 Task: Find connections with filter location Zottegem with filter topic #Startupswith filter profile language German with filter current company Slice with filter school Panipat Institute of Engineering and Technology with filter industry Retail Furniture and Home Furnishings with filter service category Print Design with filter keywords title Valet
Action: Mouse moved to (535, 104)
Screenshot: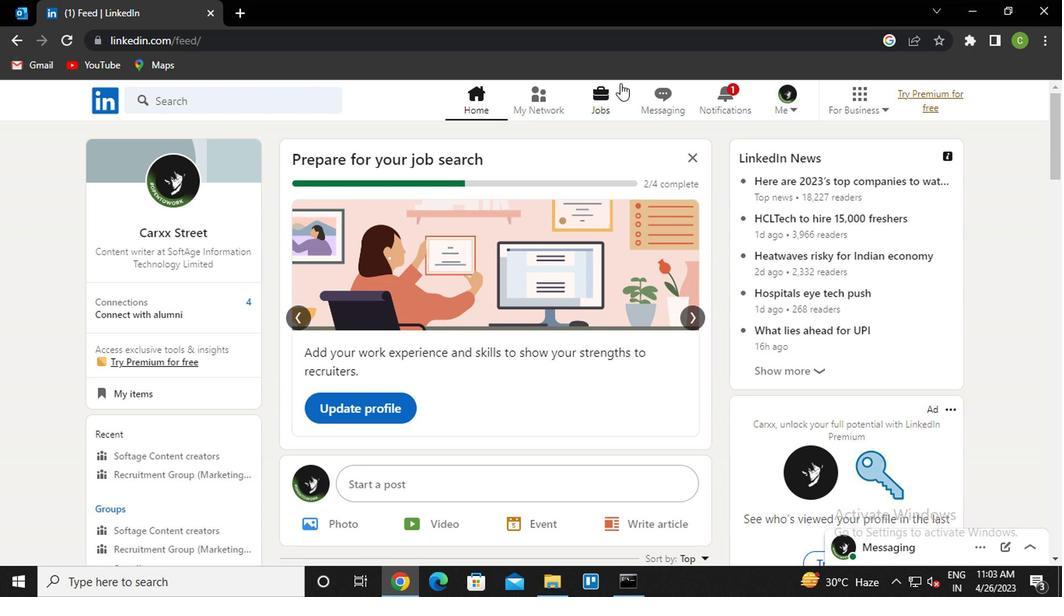 
Action: Mouse pressed left at (535, 104)
Screenshot: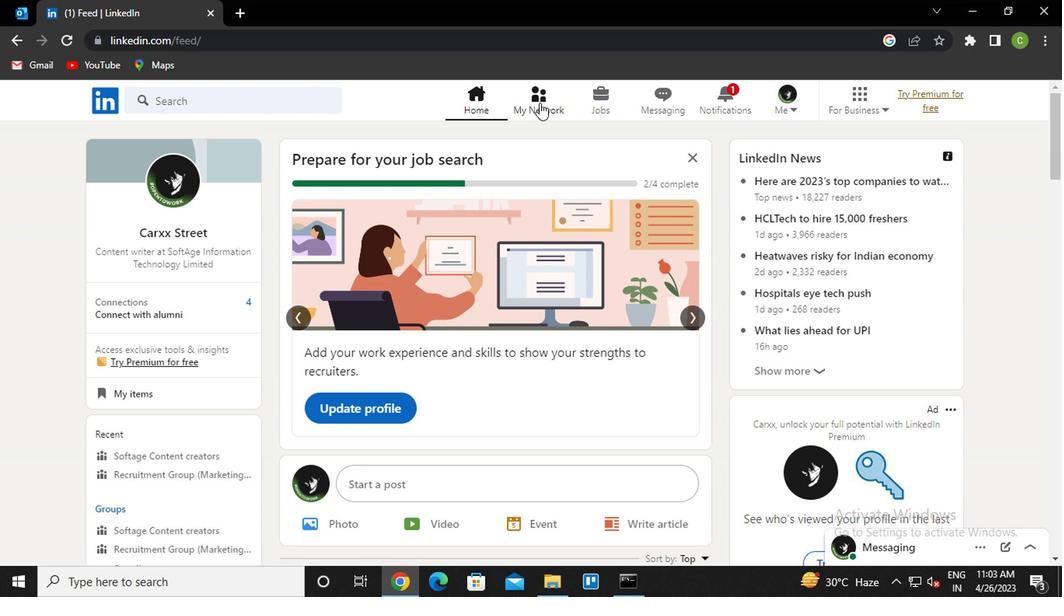 
Action: Mouse moved to (235, 179)
Screenshot: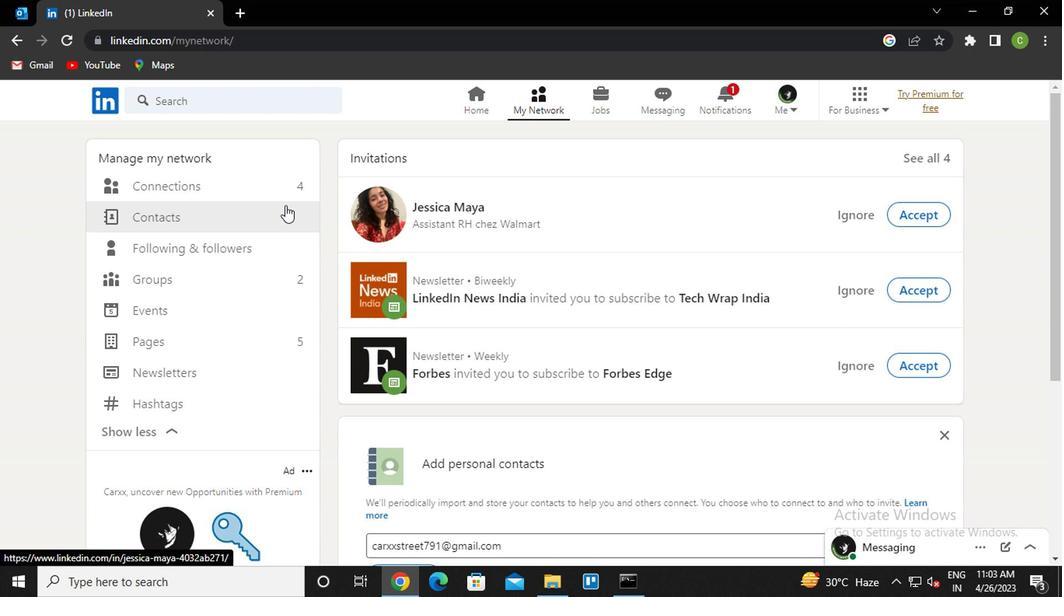 
Action: Mouse pressed left at (235, 179)
Screenshot: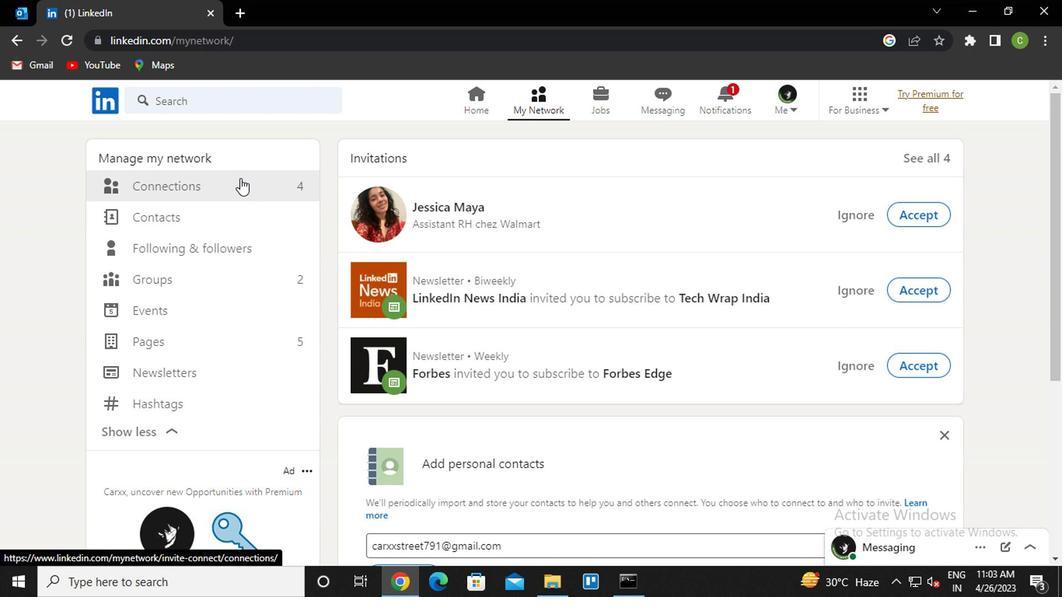 
Action: Mouse moved to (603, 192)
Screenshot: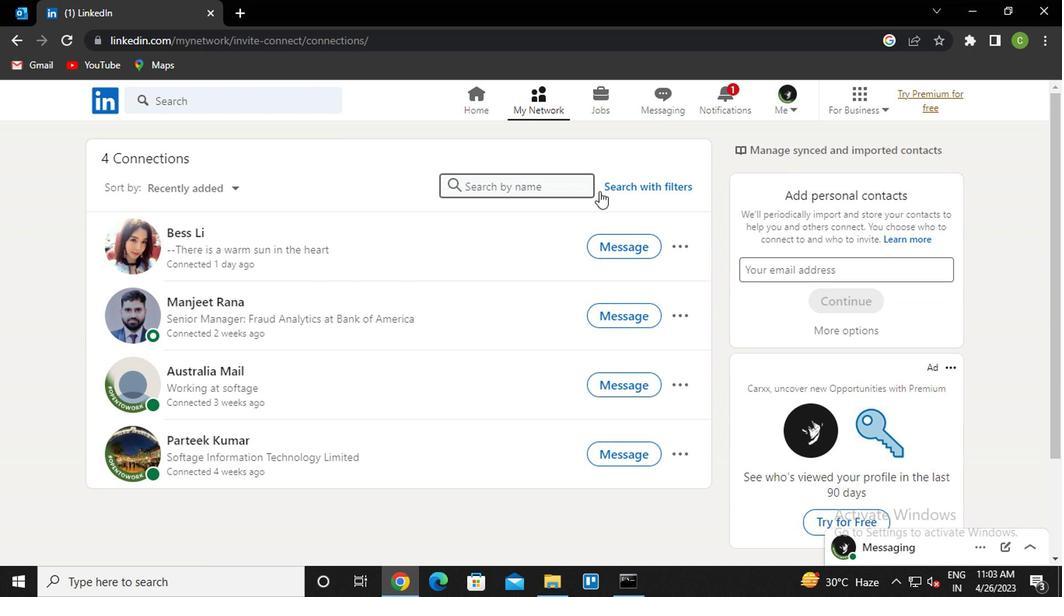 
Action: Mouse pressed left at (603, 192)
Screenshot: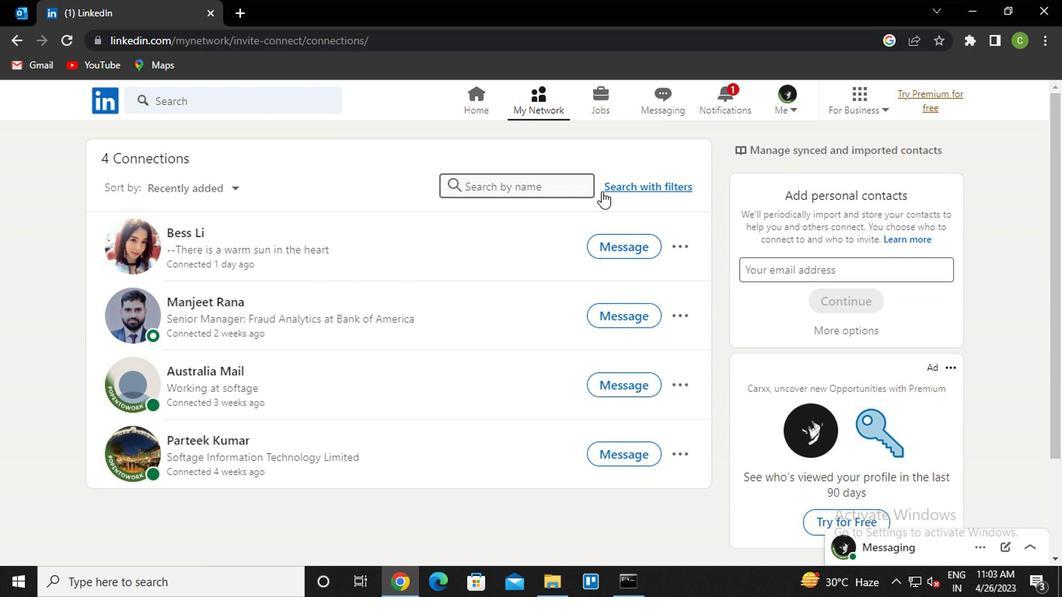 
Action: Mouse moved to (531, 144)
Screenshot: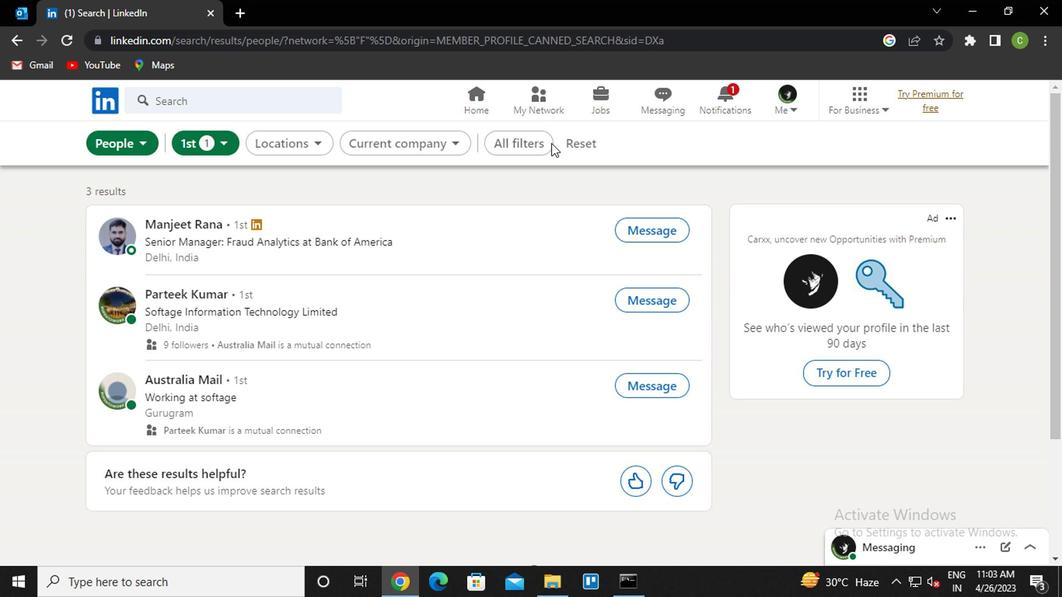 
Action: Mouse pressed left at (531, 144)
Screenshot: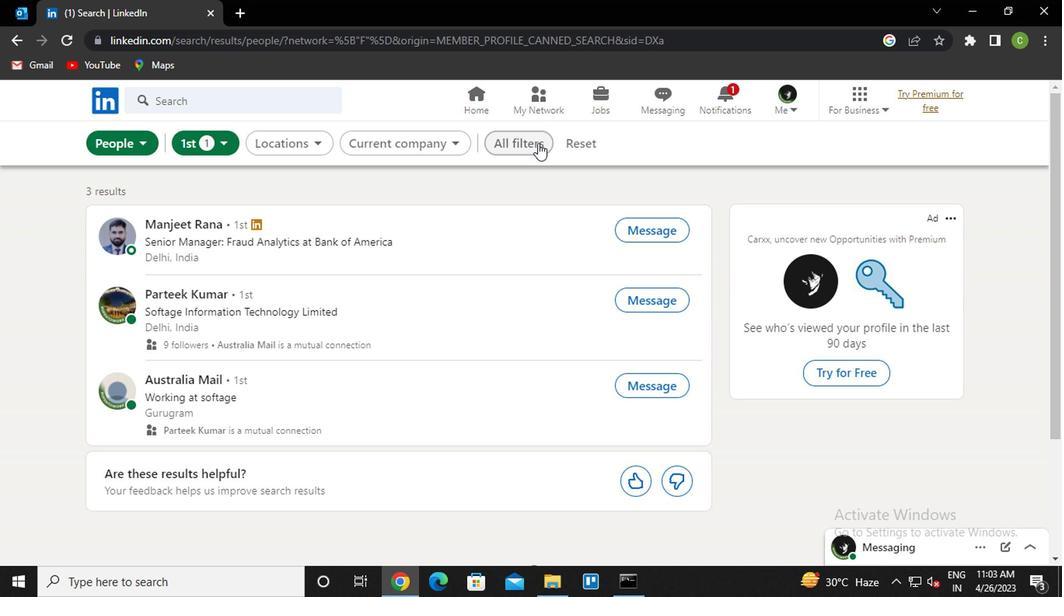 
Action: Mouse moved to (833, 343)
Screenshot: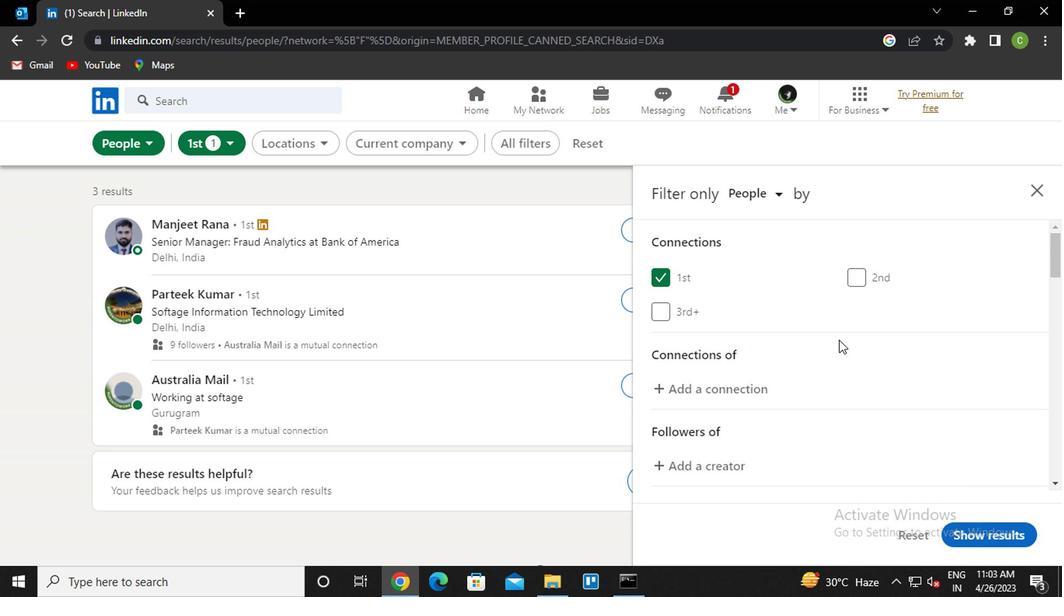 
Action: Mouse scrolled (833, 342) with delta (0, 0)
Screenshot: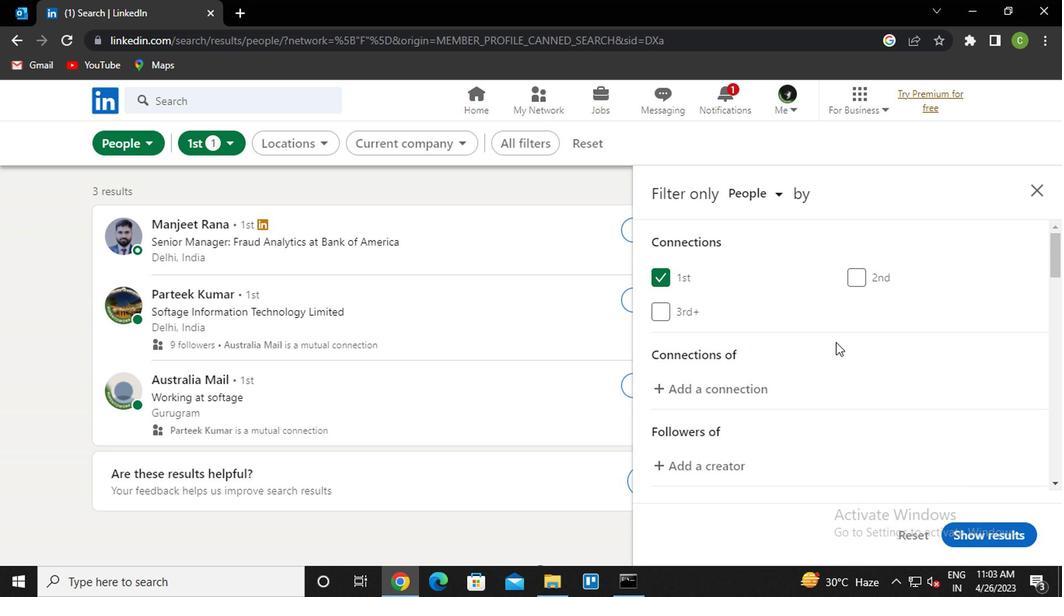 
Action: Mouse scrolled (833, 342) with delta (0, 0)
Screenshot: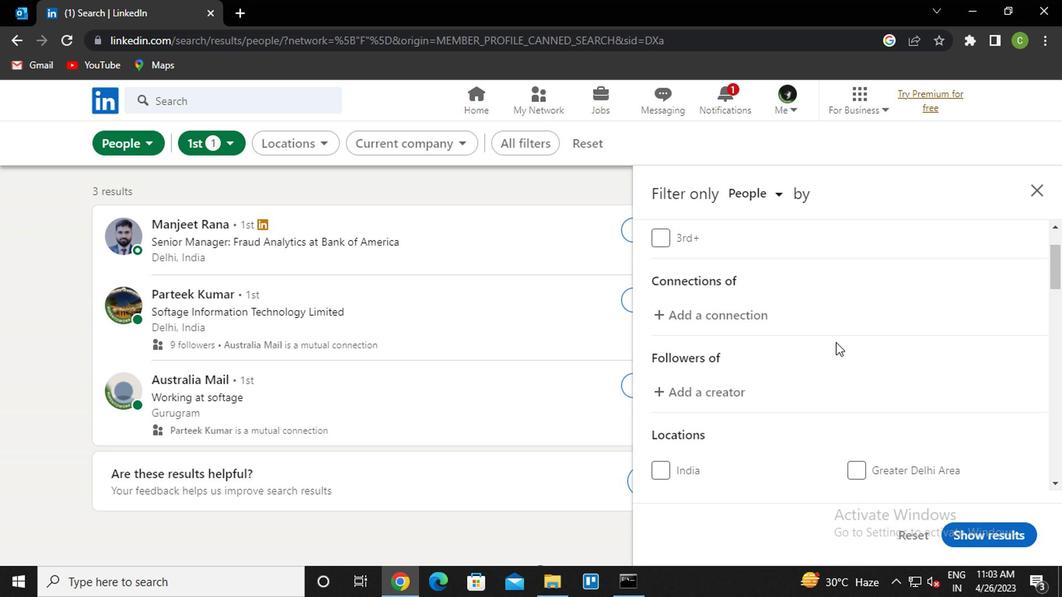 
Action: Mouse scrolled (833, 342) with delta (0, 0)
Screenshot: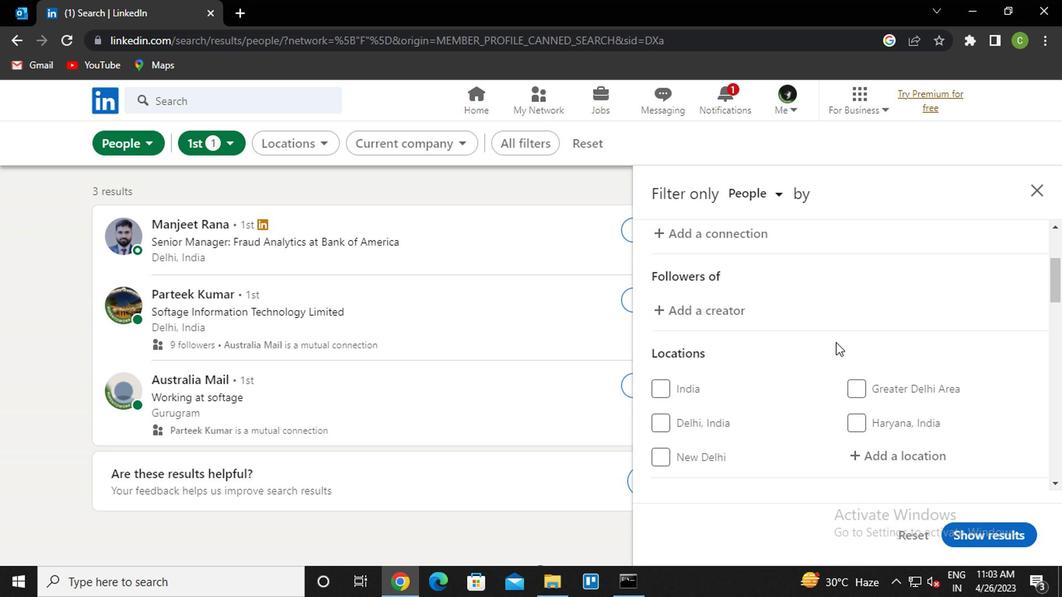 
Action: Mouse moved to (880, 379)
Screenshot: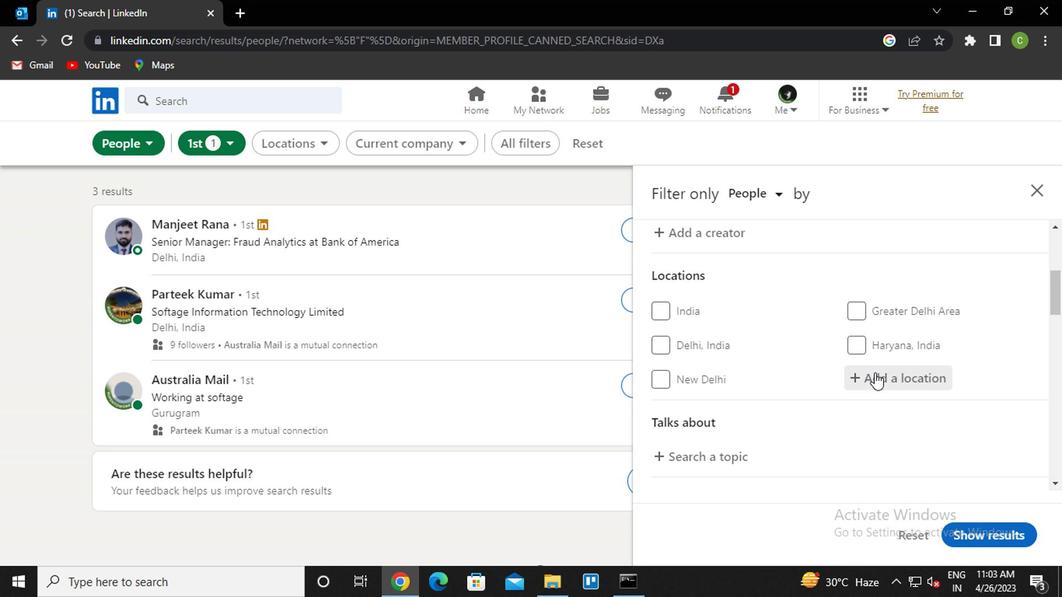 
Action: Mouse pressed left at (880, 379)
Screenshot: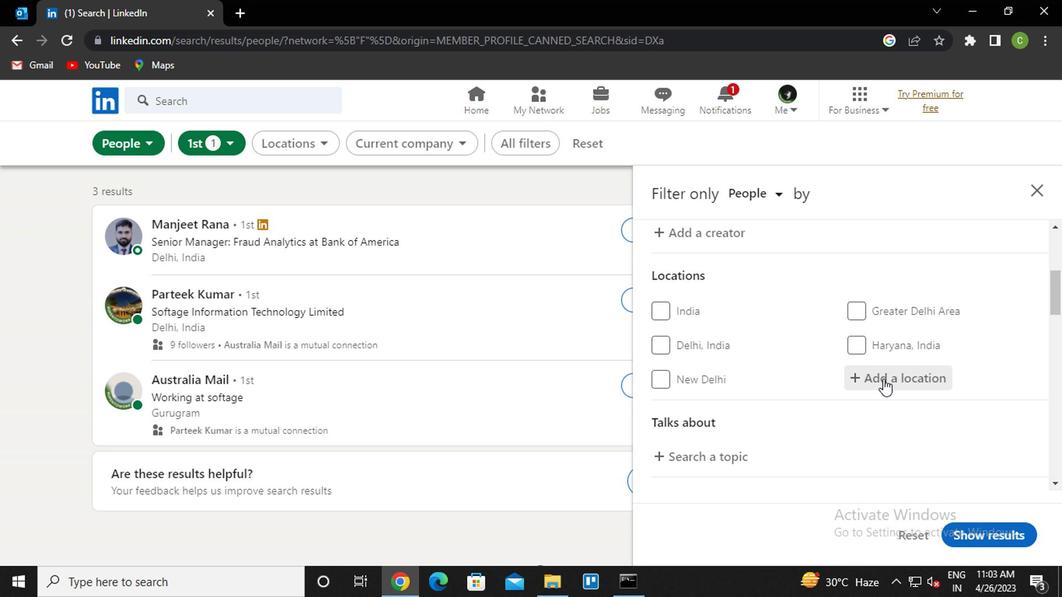 
Action: Key pressed z<Key.caps_lock>ottegem<Key.down><Key.enter>
Screenshot: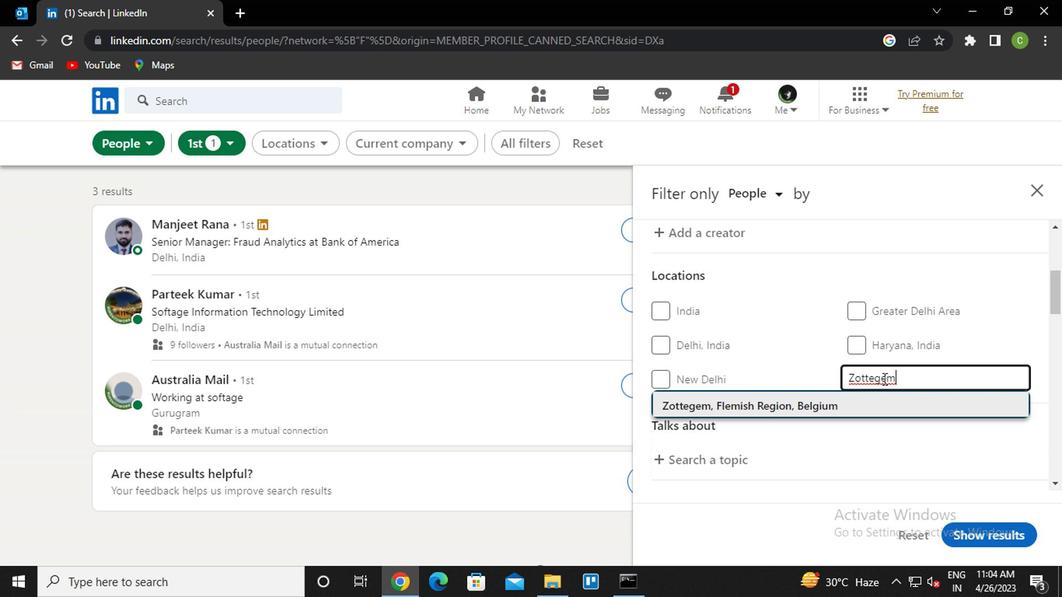 
Action: Mouse moved to (875, 371)
Screenshot: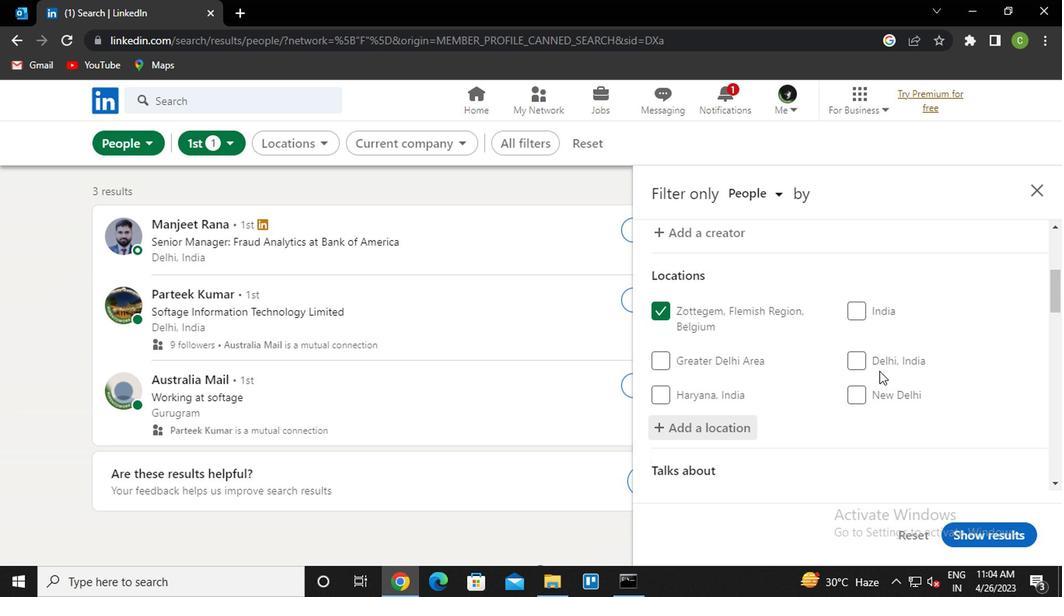 
Action: Mouse scrolled (875, 370) with delta (0, 0)
Screenshot: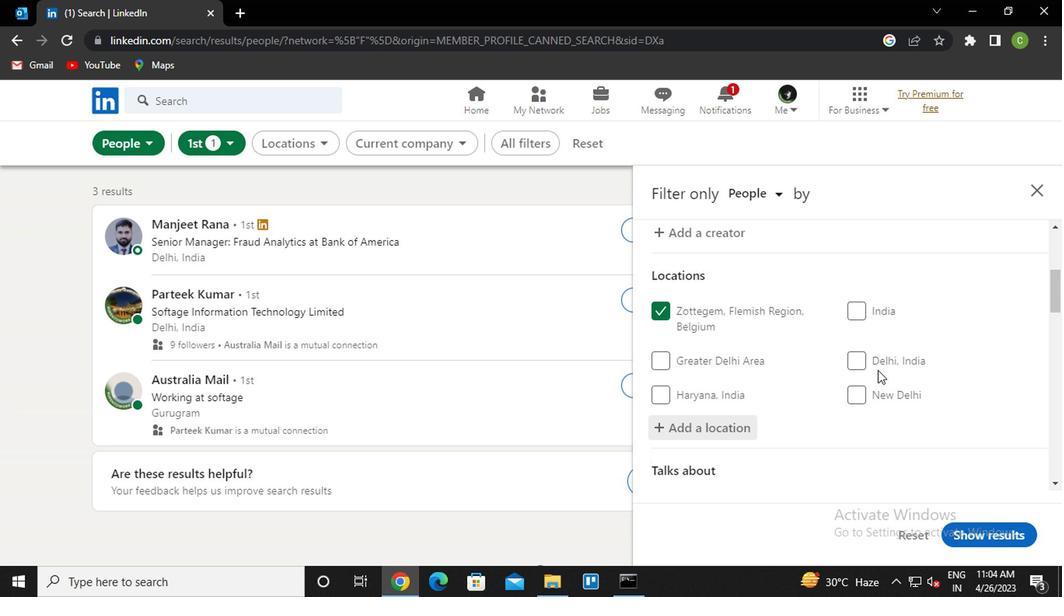 
Action: Mouse moved to (873, 371)
Screenshot: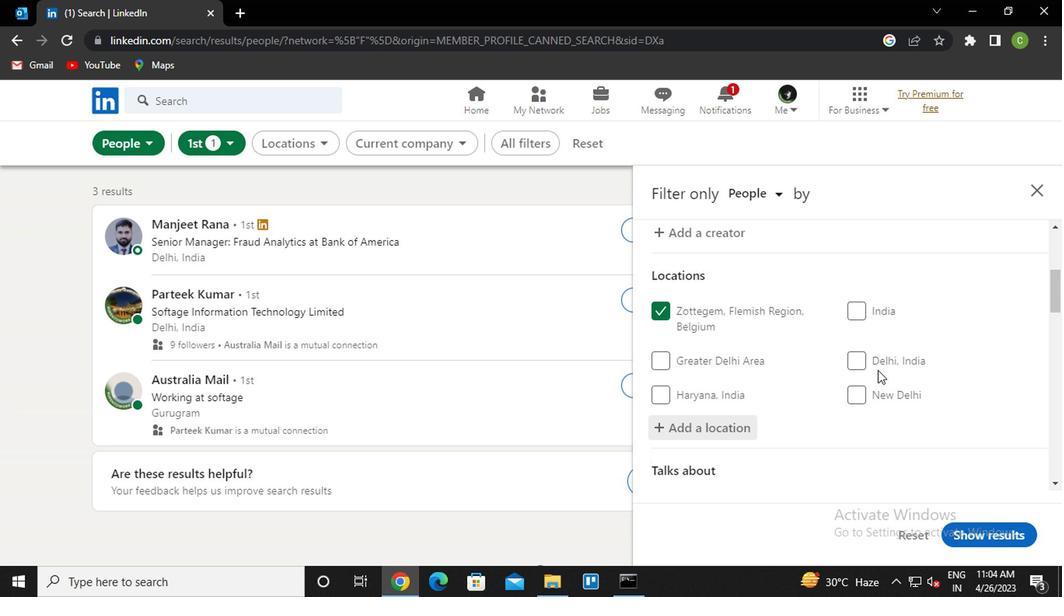 
Action: Mouse scrolled (873, 370) with delta (0, 0)
Screenshot: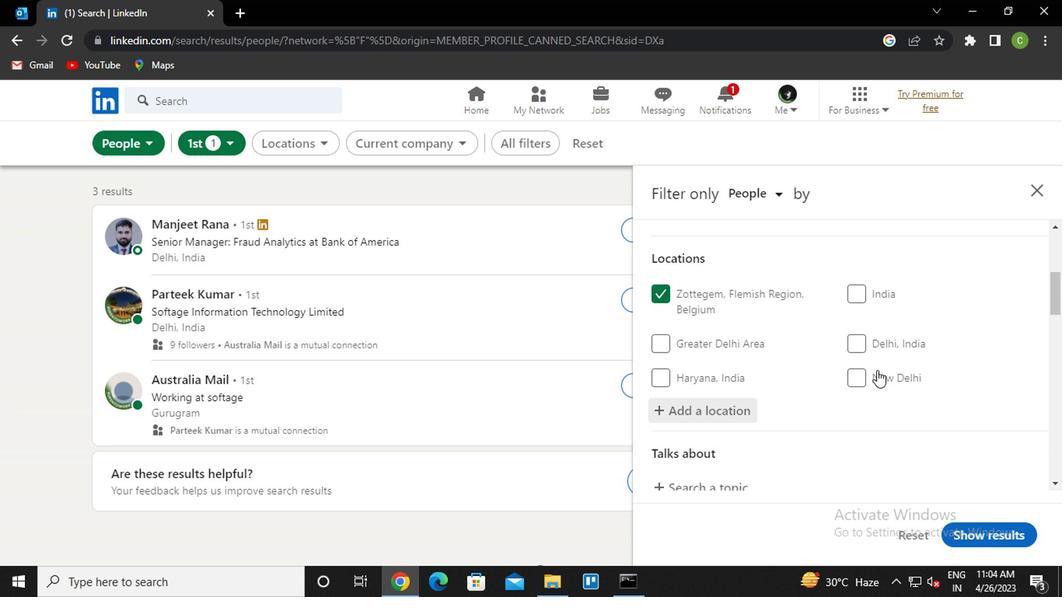 
Action: Mouse moved to (725, 350)
Screenshot: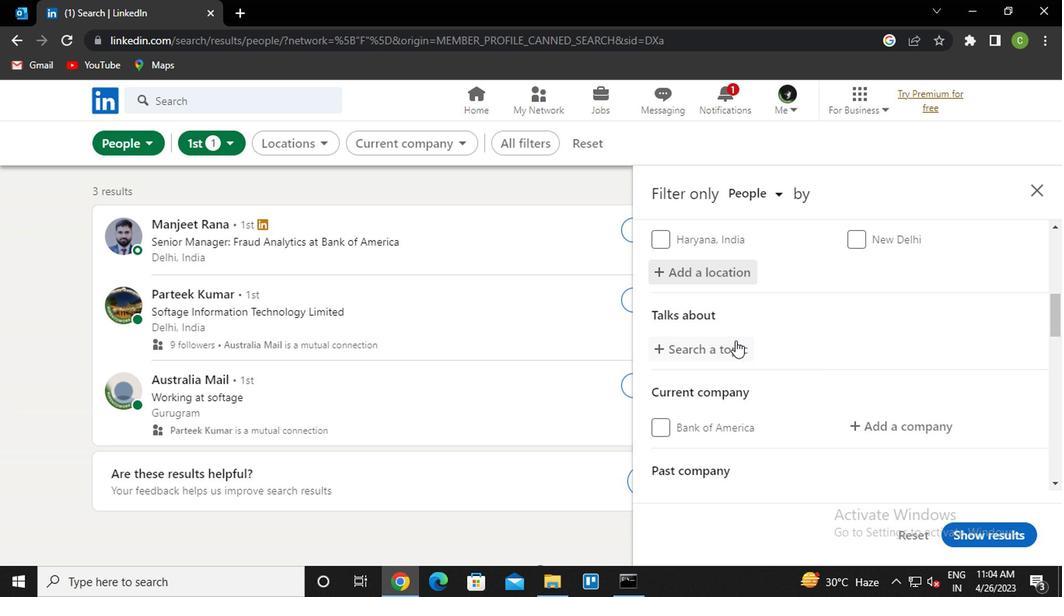 
Action: Mouse pressed left at (725, 350)
Screenshot: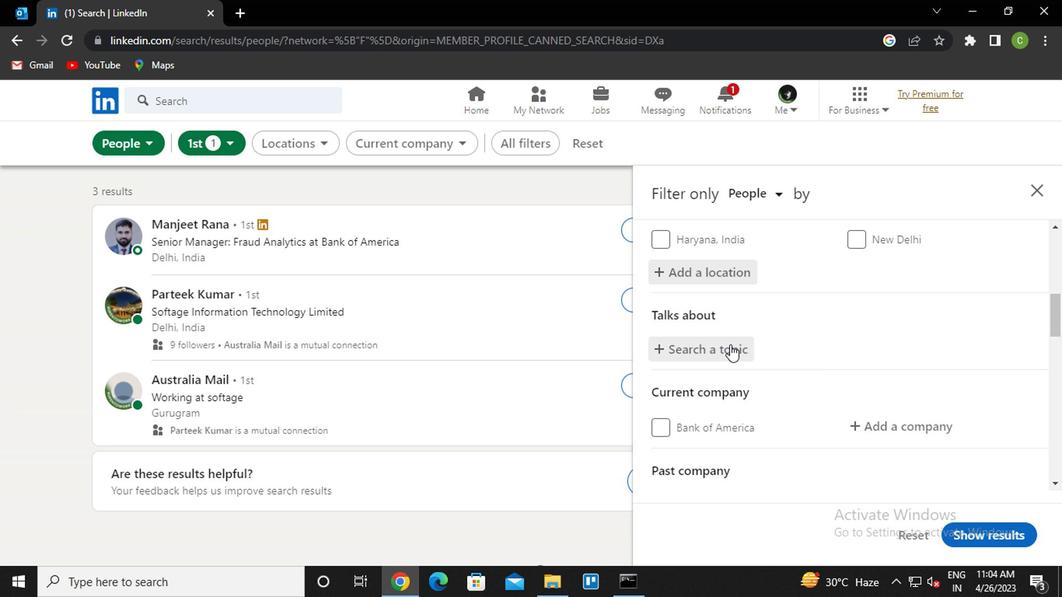 
Action: Key pressed <Key.caps_lock>s<Key.caps_lock>tartups<Key.down><Key.enter>
Screenshot: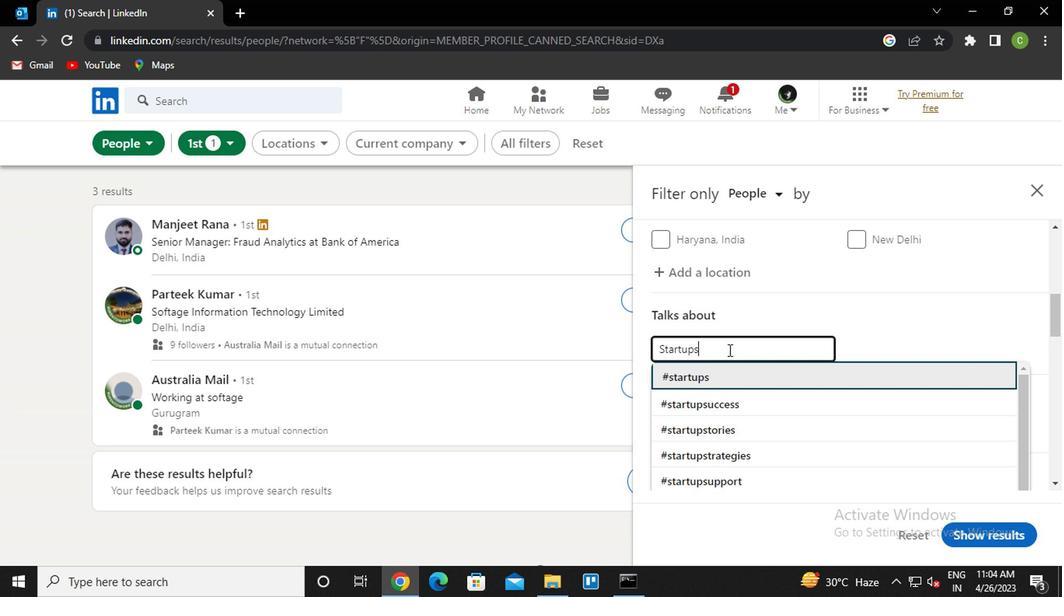 
Action: Mouse moved to (748, 364)
Screenshot: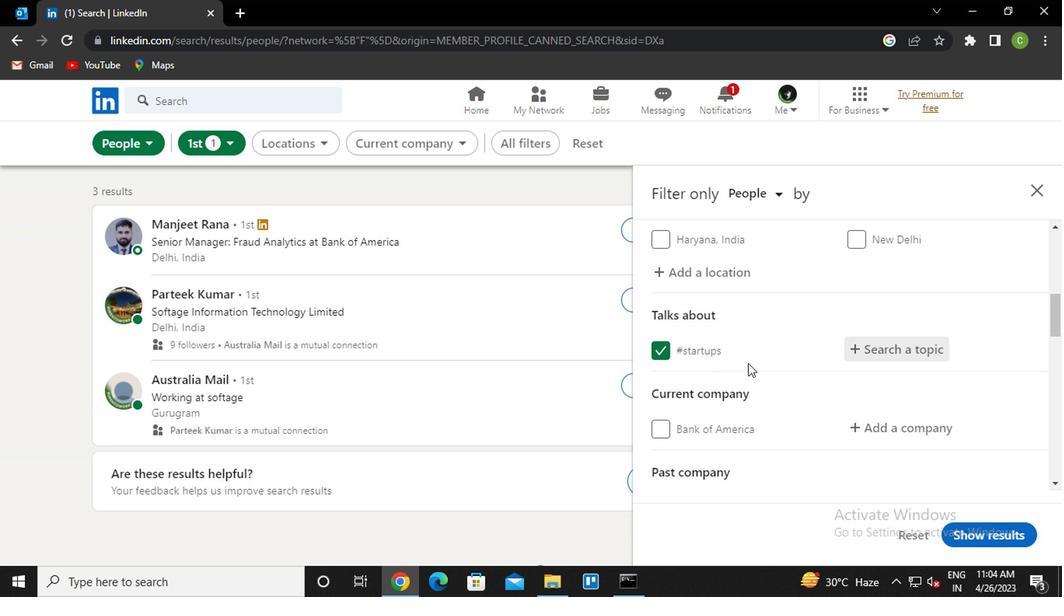 
Action: Mouse scrolled (748, 363) with delta (0, 0)
Screenshot: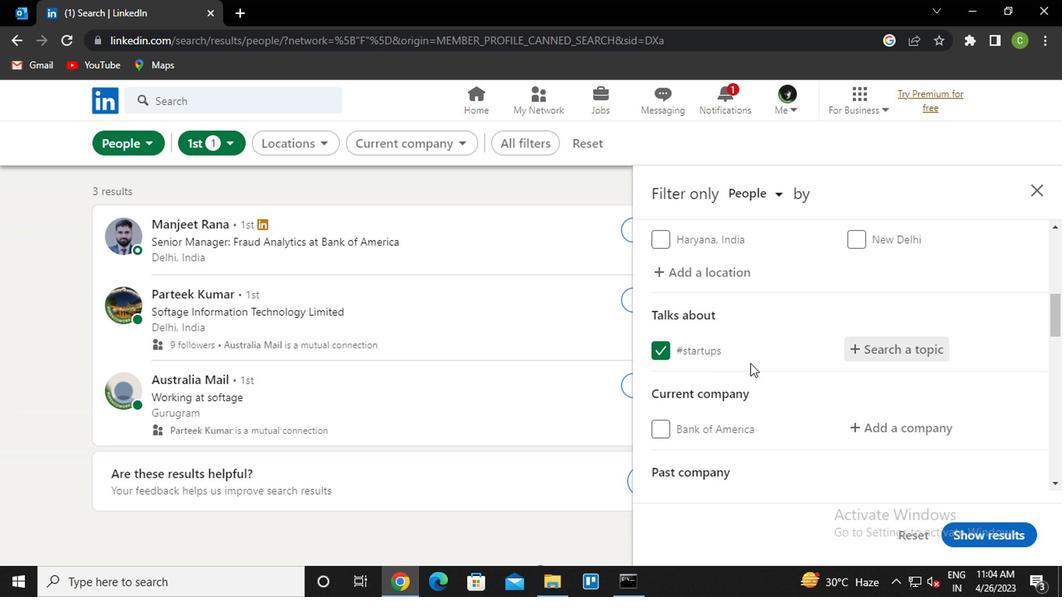 
Action: Mouse moved to (748, 365)
Screenshot: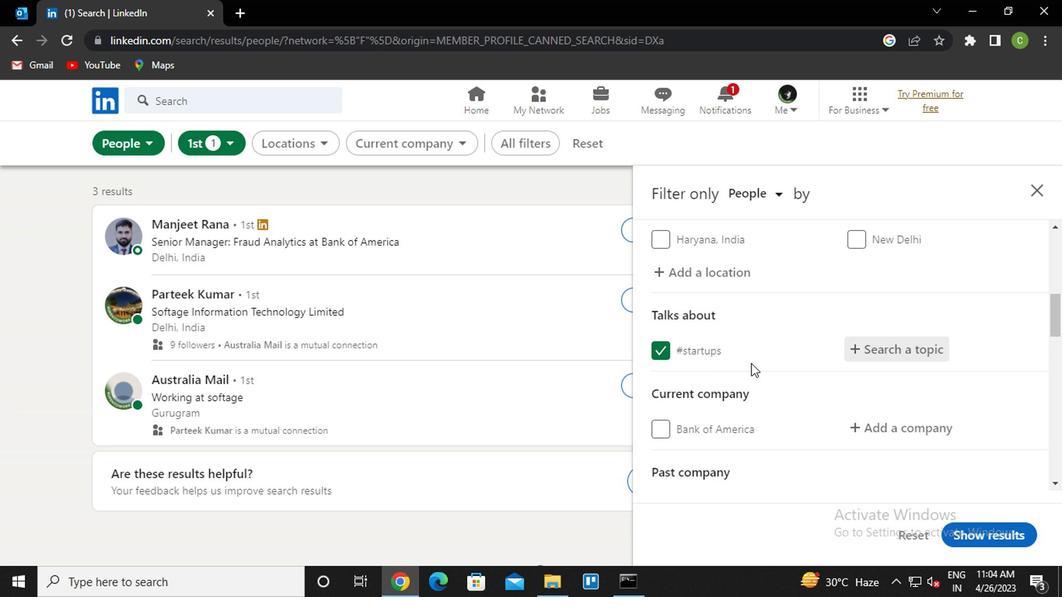 
Action: Mouse scrolled (748, 365) with delta (0, 0)
Screenshot: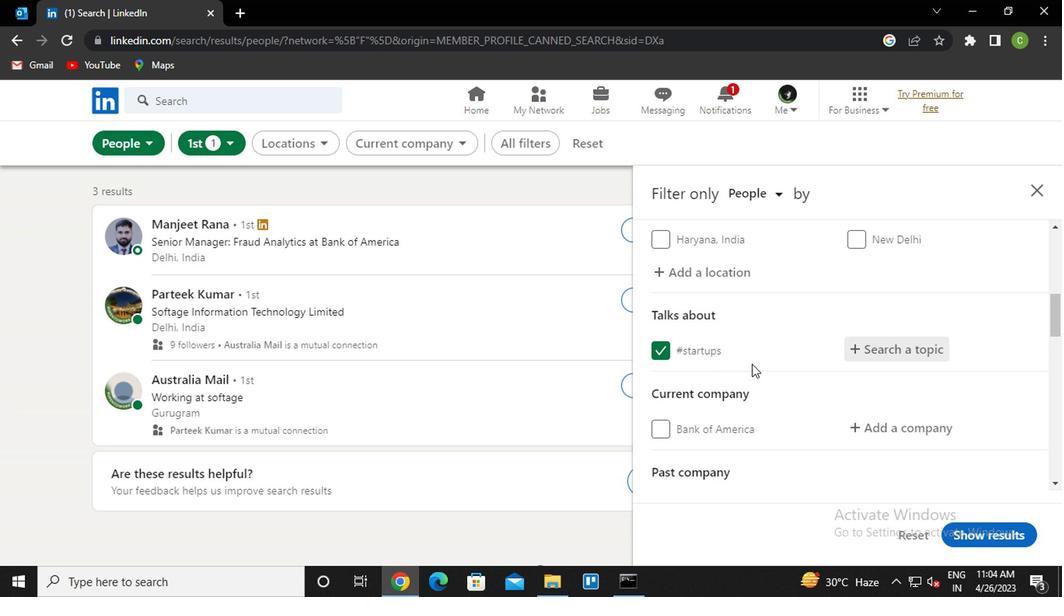 
Action: Mouse moved to (898, 278)
Screenshot: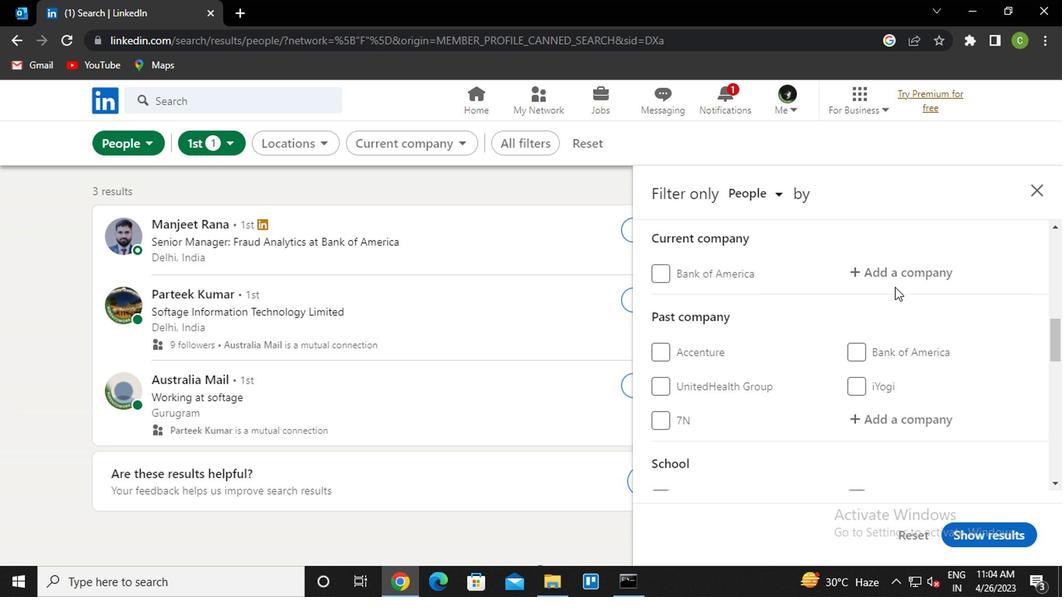 
Action: Mouse pressed left at (898, 278)
Screenshot: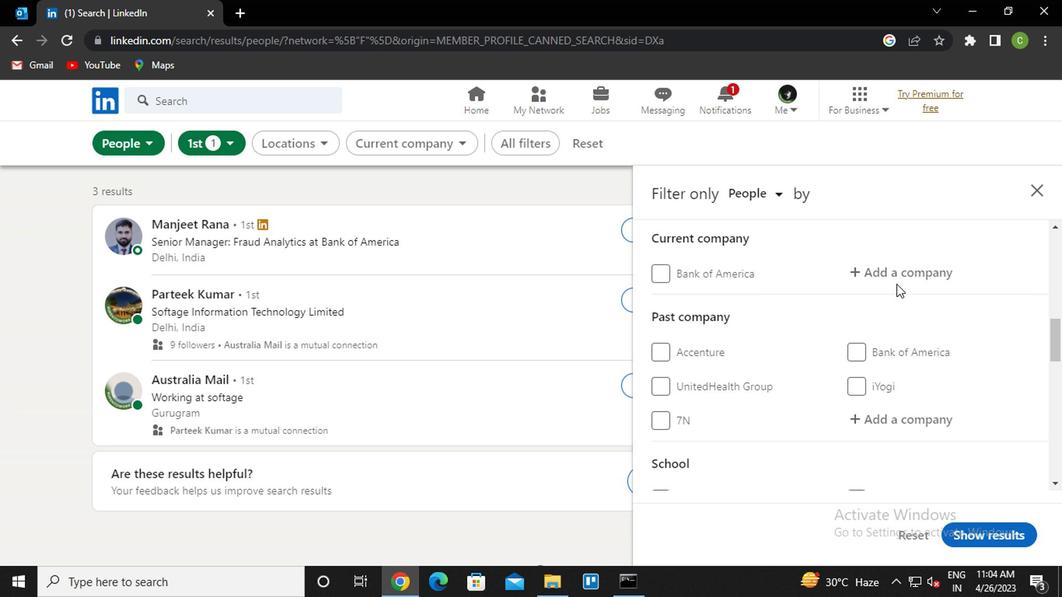 
Action: Key pressed <Key.caps_lock>sa<Key.caps_lock>lice<Key.backspace><Key.backspace><Key.backspace><Key.backspace><Key.backspace><Key.caps_lock><Key.caps_lock>lice<Key.down><Key.enter>
Screenshot: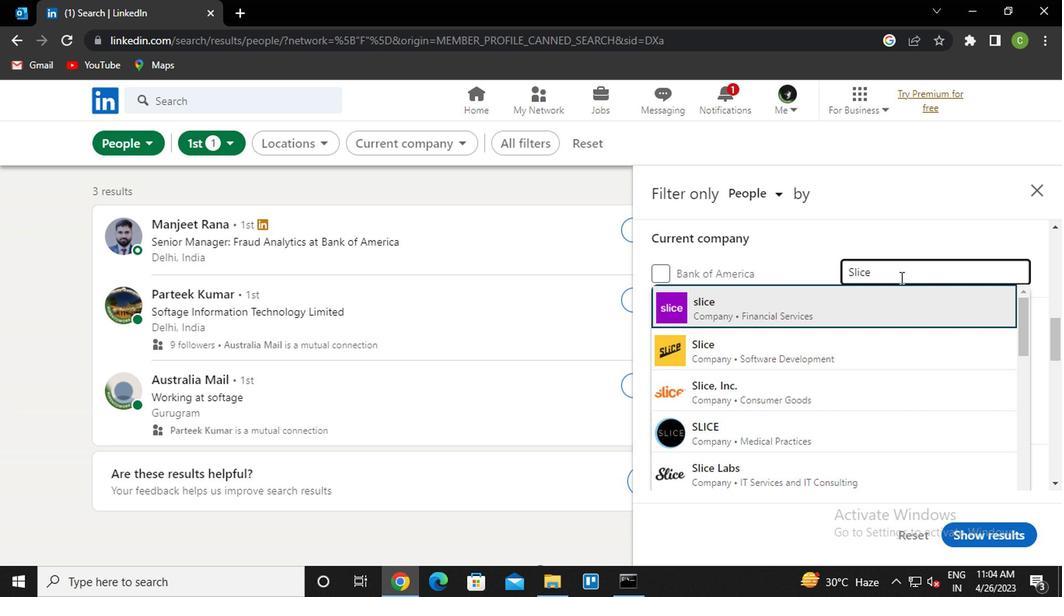 
Action: Mouse moved to (841, 307)
Screenshot: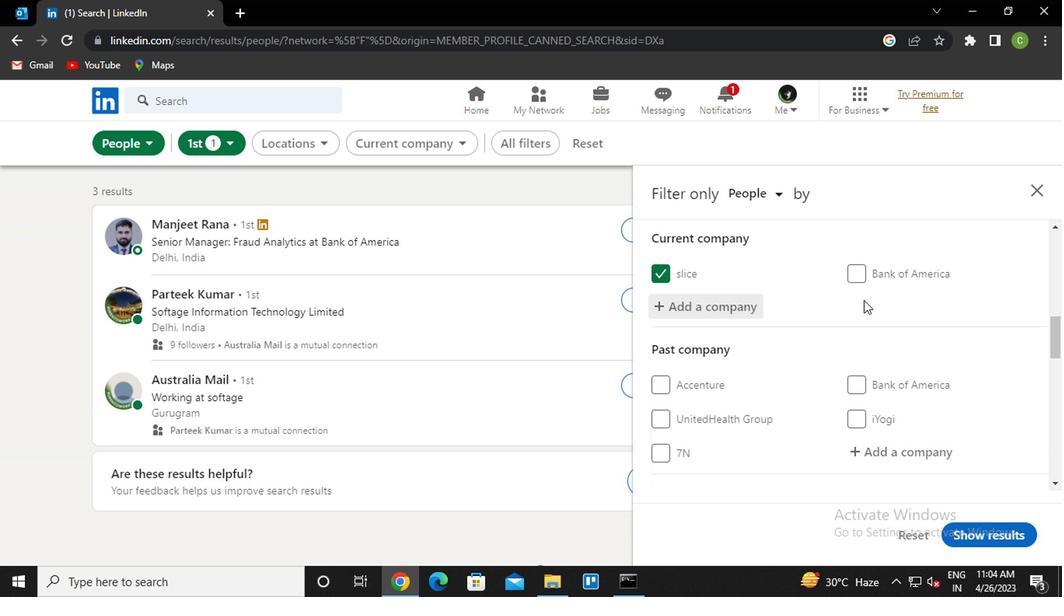 
Action: Mouse scrolled (841, 306) with delta (0, -1)
Screenshot: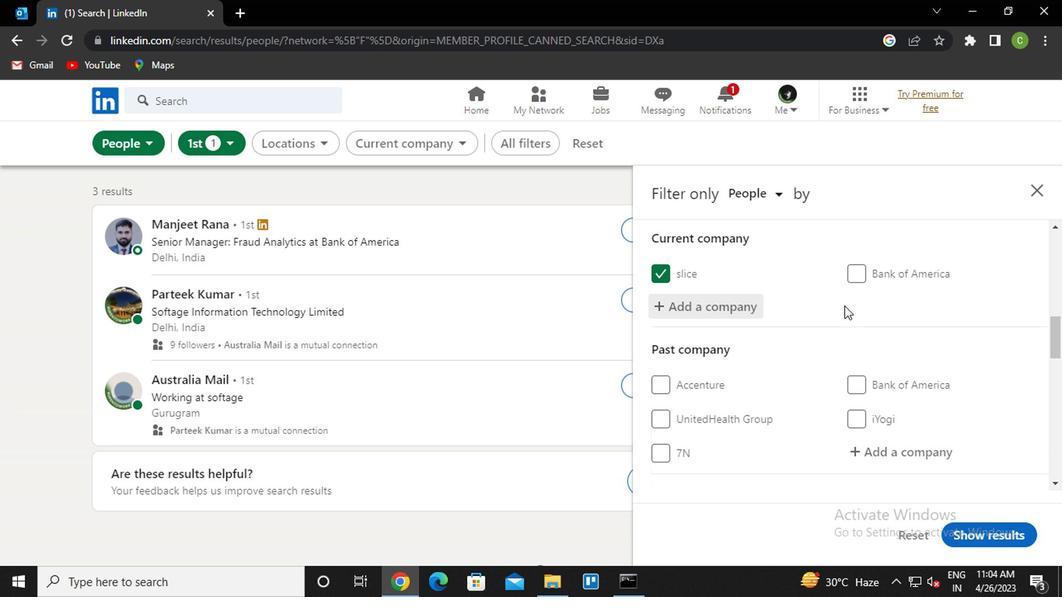 
Action: Mouse scrolled (841, 306) with delta (0, -1)
Screenshot: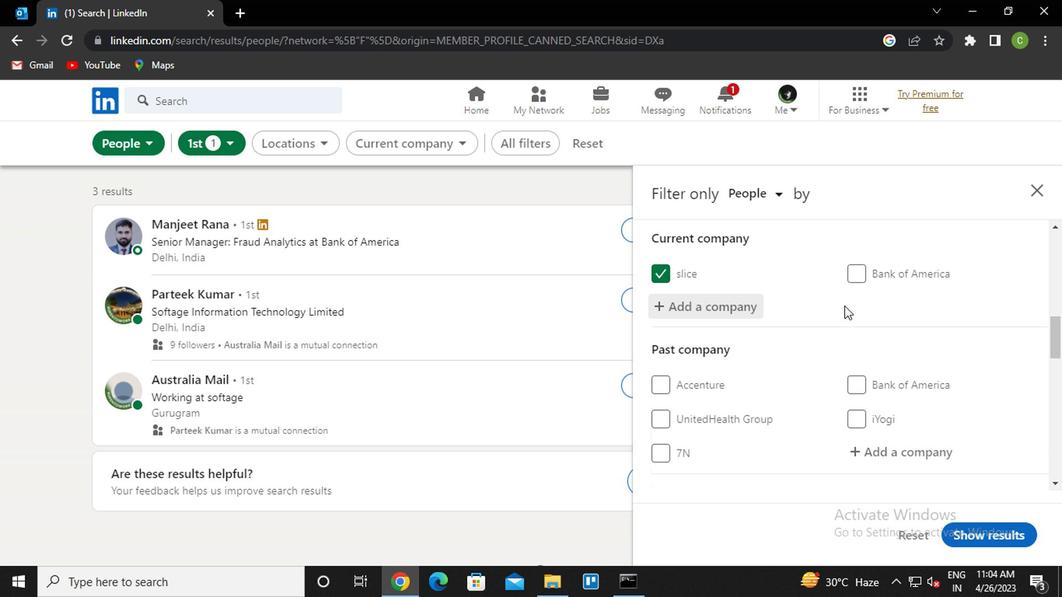 
Action: Mouse scrolled (841, 306) with delta (0, -1)
Screenshot: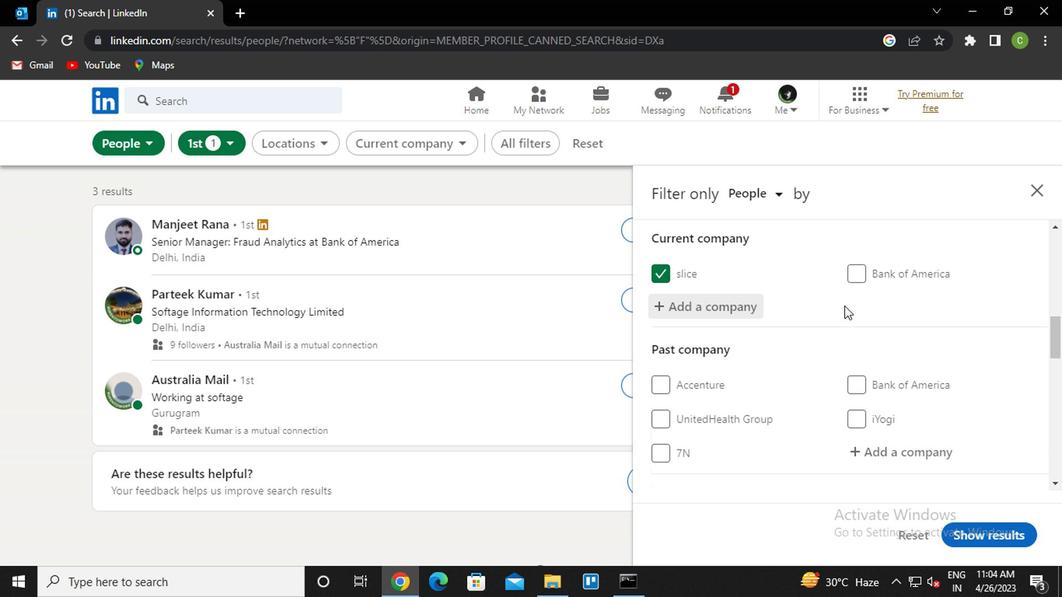
Action: Mouse moved to (820, 323)
Screenshot: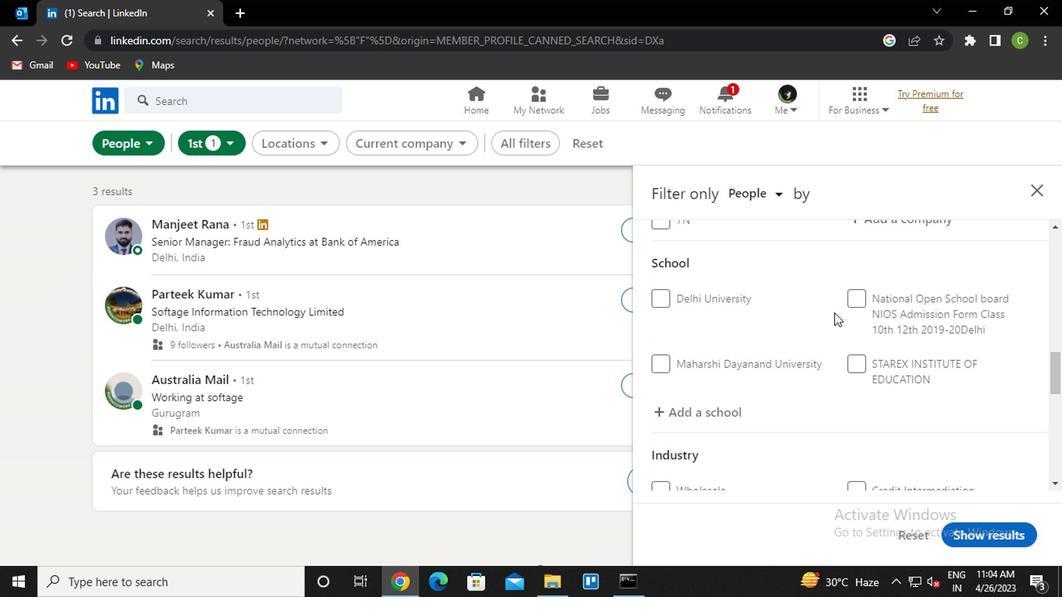 
Action: Mouse scrolled (820, 323) with delta (0, 0)
Screenshot: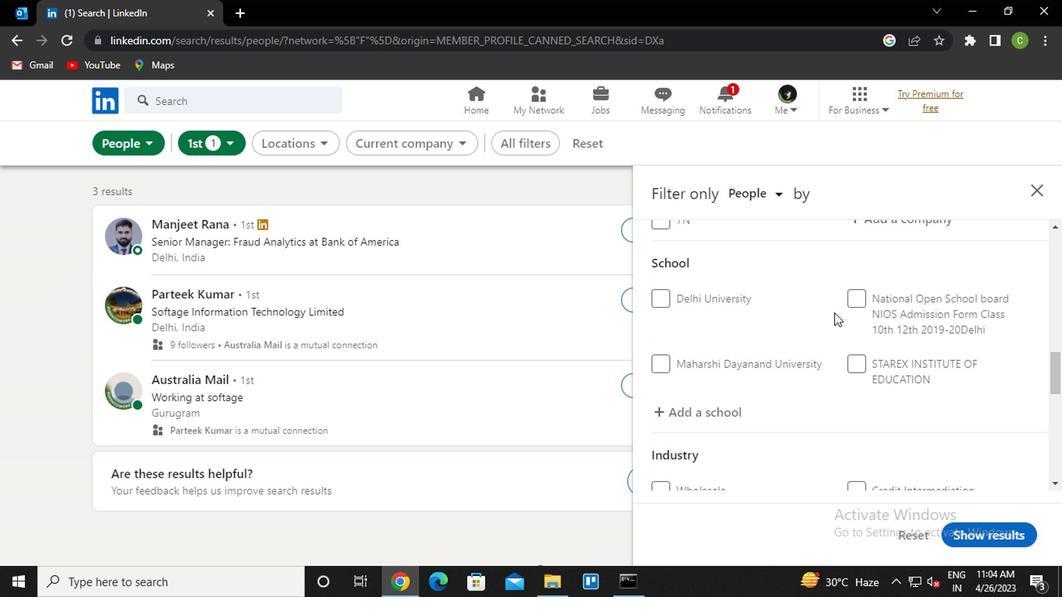 
Action: Mouse moved to (805, 361)
Screenshot: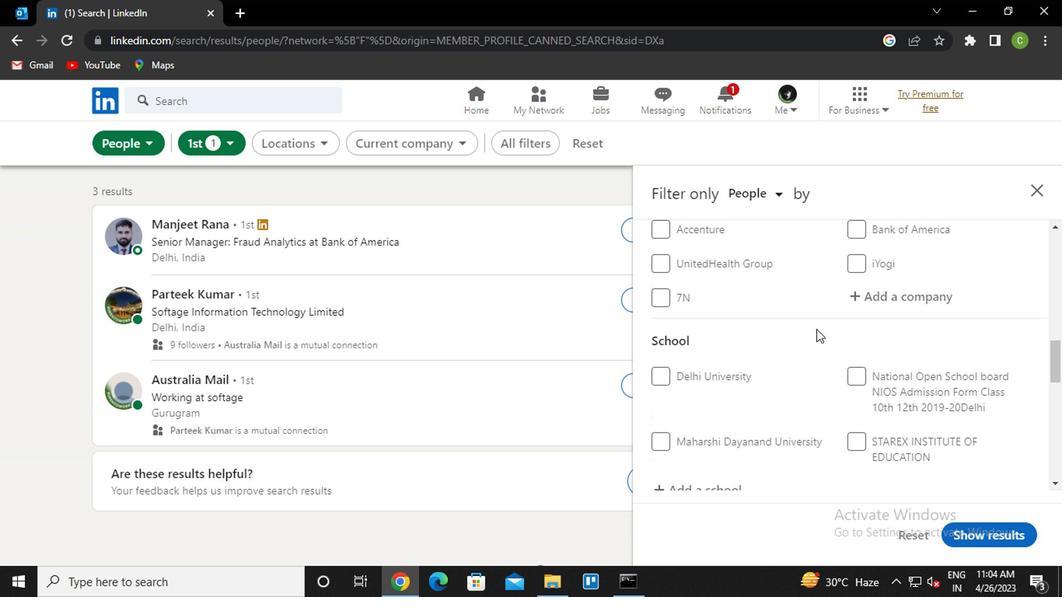 
Action: Mouse scrolled (805, 360) with delta (0, -1)
Screenshot: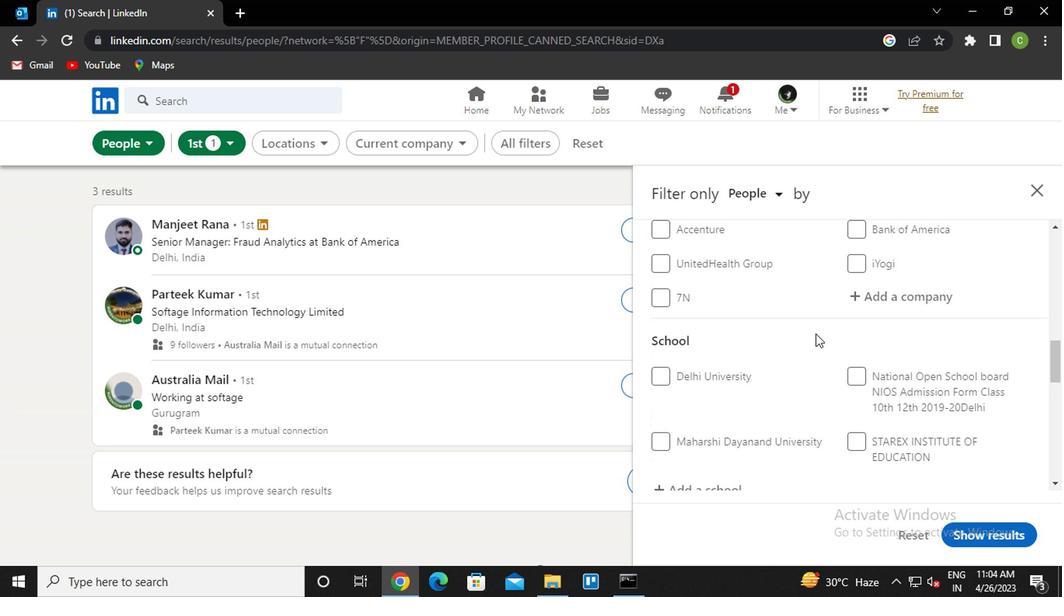 
Action: Mouse moved to (697, 410)
Screenshot: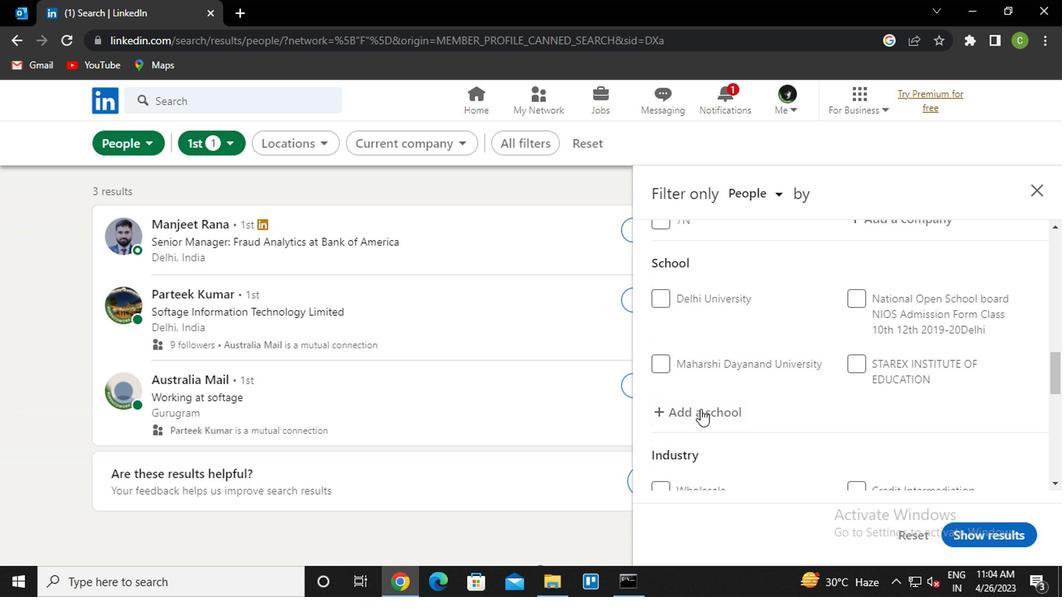 
Action: Mouse pressed left at (697, 410)
Screenshot: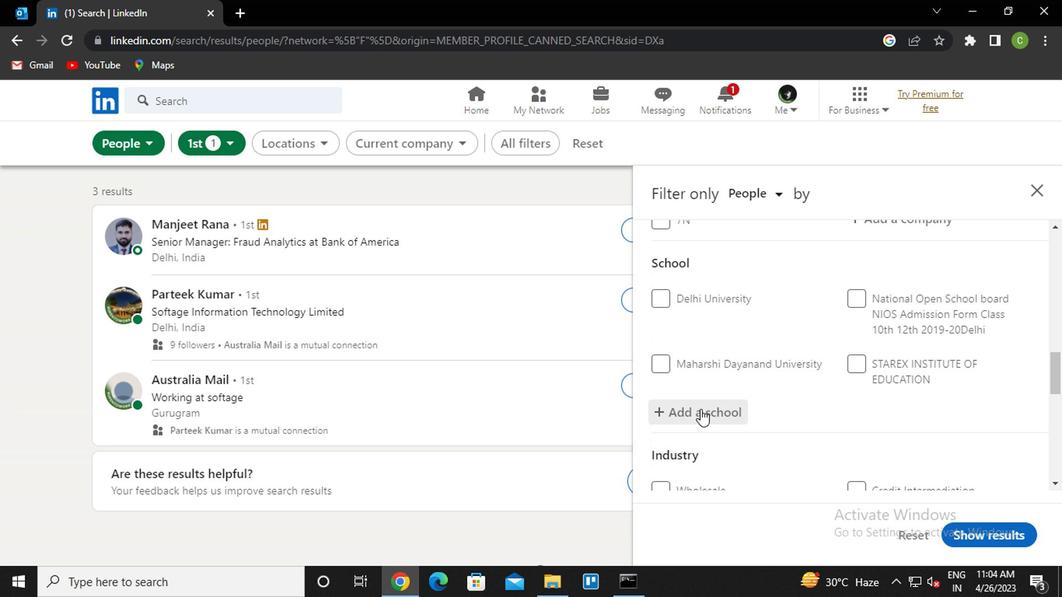 
Action: Key pressed <Key.caps_lock>p<Key.caps_lock>anipat<Key.down><Key.enter>
Screenshot: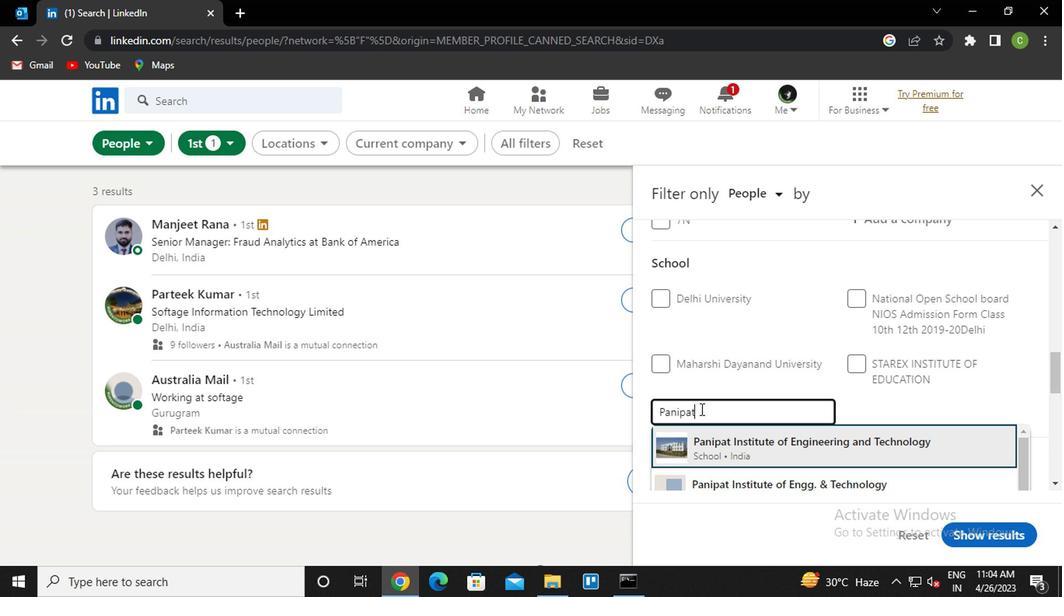 
Action: Mouse moved to (740, 365)
Screenshot: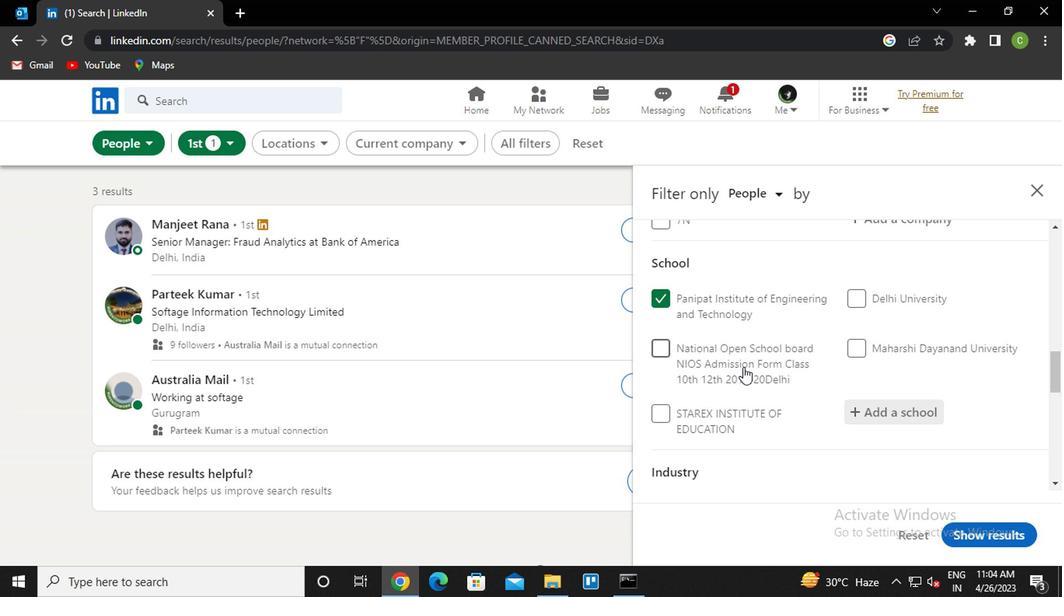 
Action: Mouse scrolled (740, 364) with delta (0, -1)
Screenshot: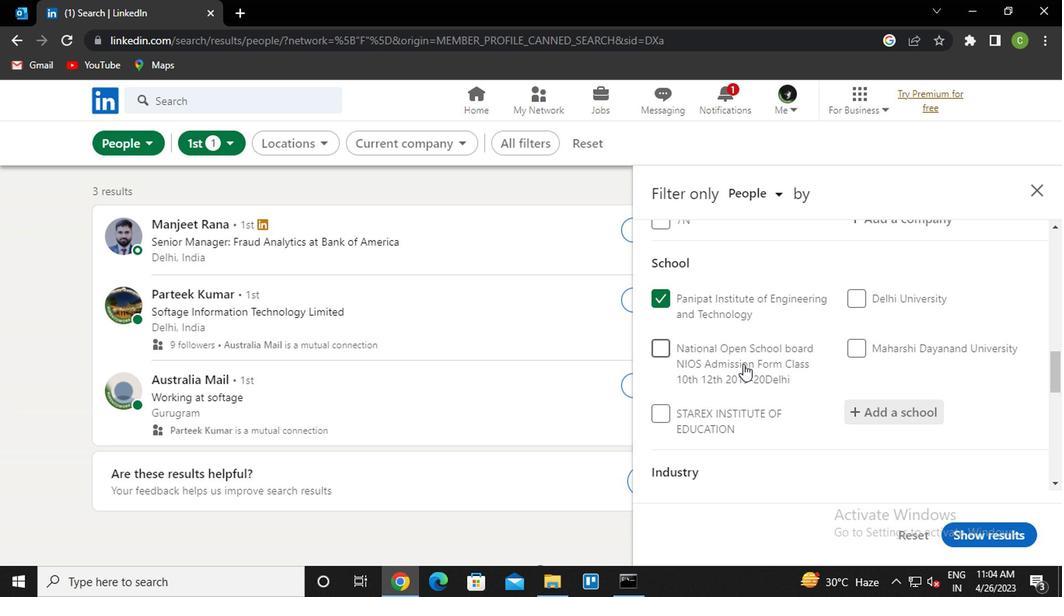 
Action: Mouse scrolled (740, 364) with delta (0, -1)
Screenshot: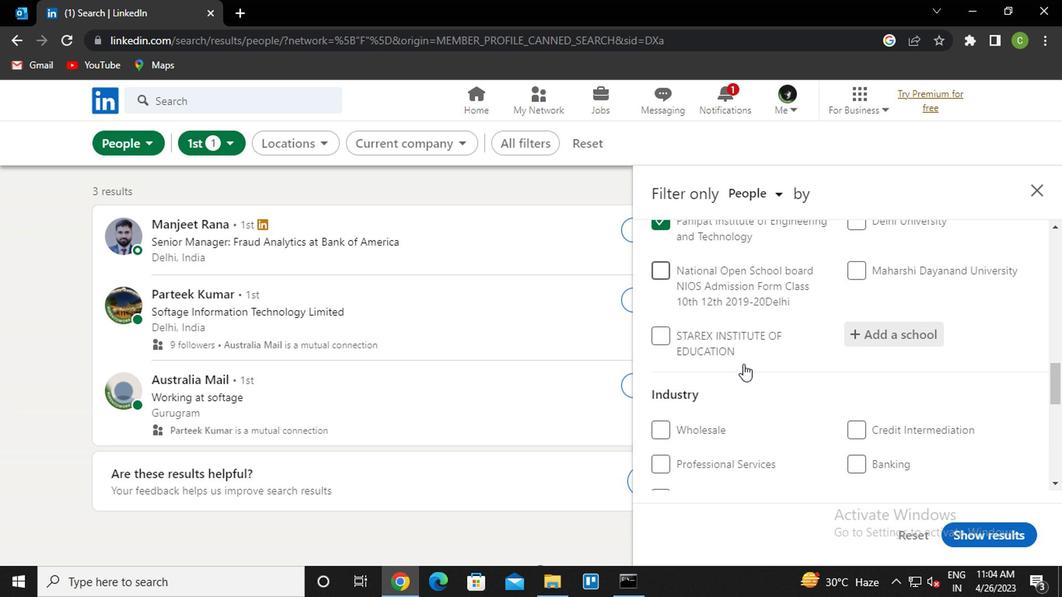 
Action: Mouse moved to (885, 418)
Screenshot: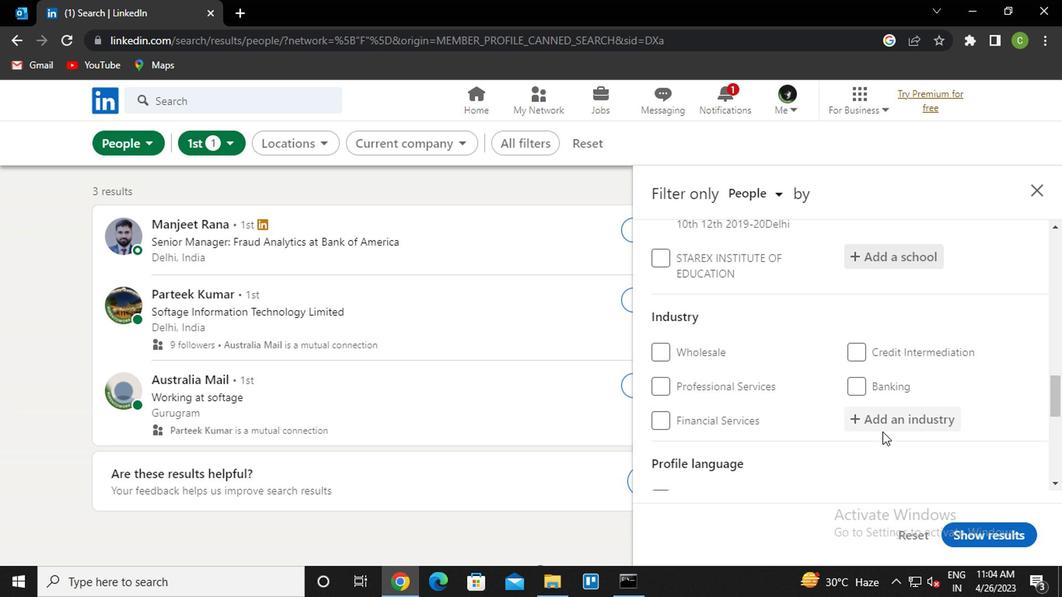 
Action: Mouse pressed left at (885, 418)
Screenshot: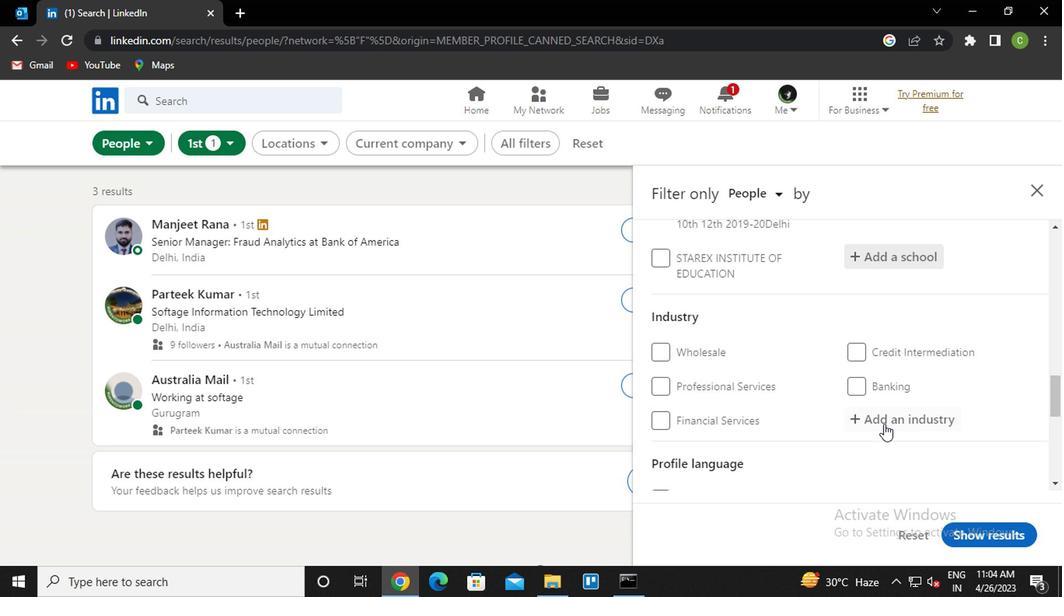 
Action: Key pressed <Key.caps_lock>r<Key.caps_lock>etail<Key.space><Key.caps_lock>f<Key.caps_lock><Key.down><Key.down><Key.down><Key.down><Key.down><Key.up><Key.enter>
Screenshot: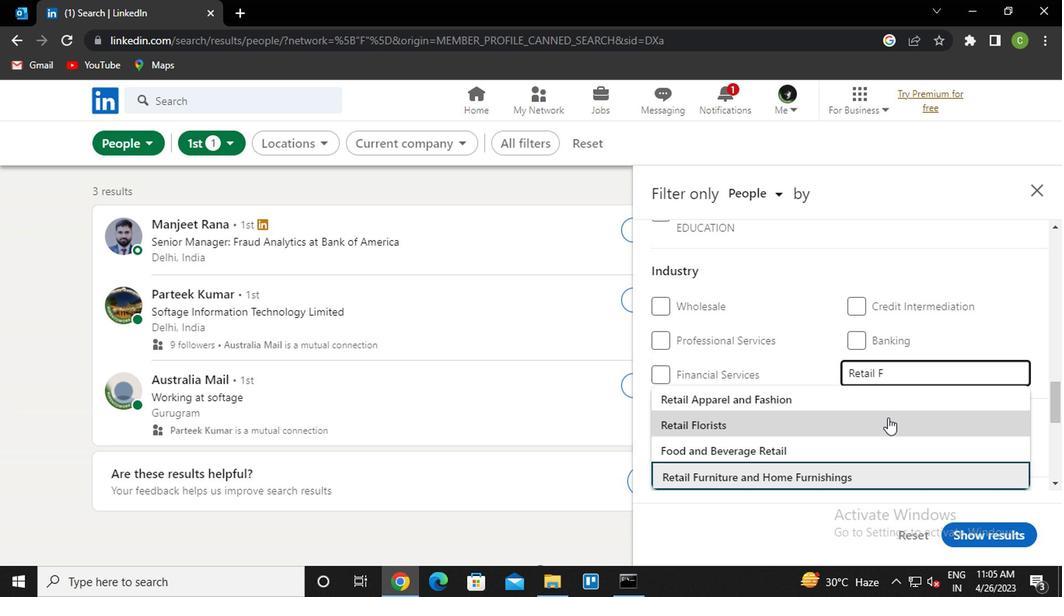 
Action: Mouse moved to (802, 478)
Screenshot: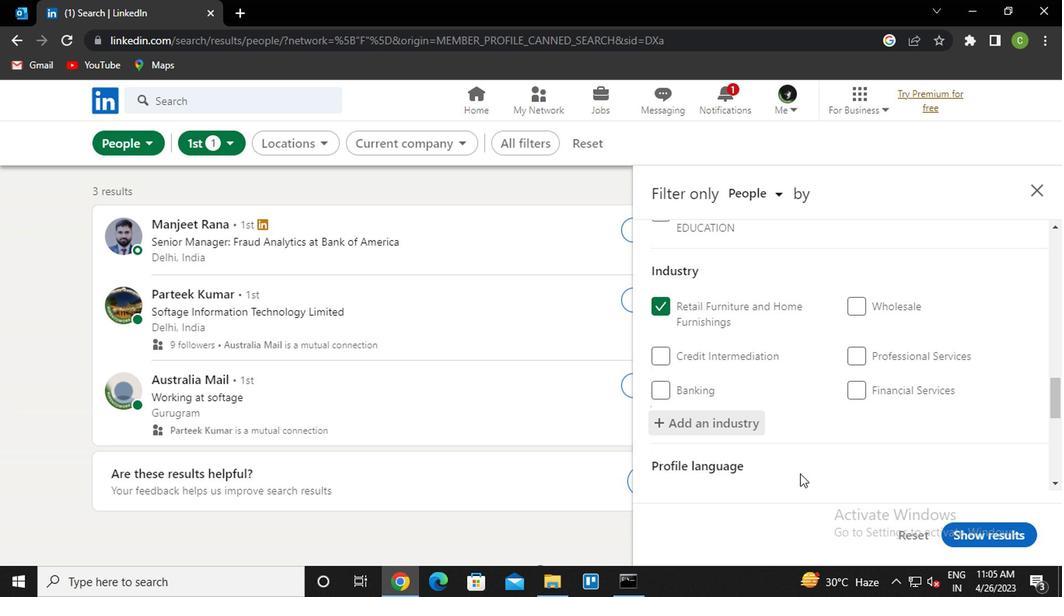 
Action: Mouse scrolled (802, 477) with delta (0, 0)
Screenshot: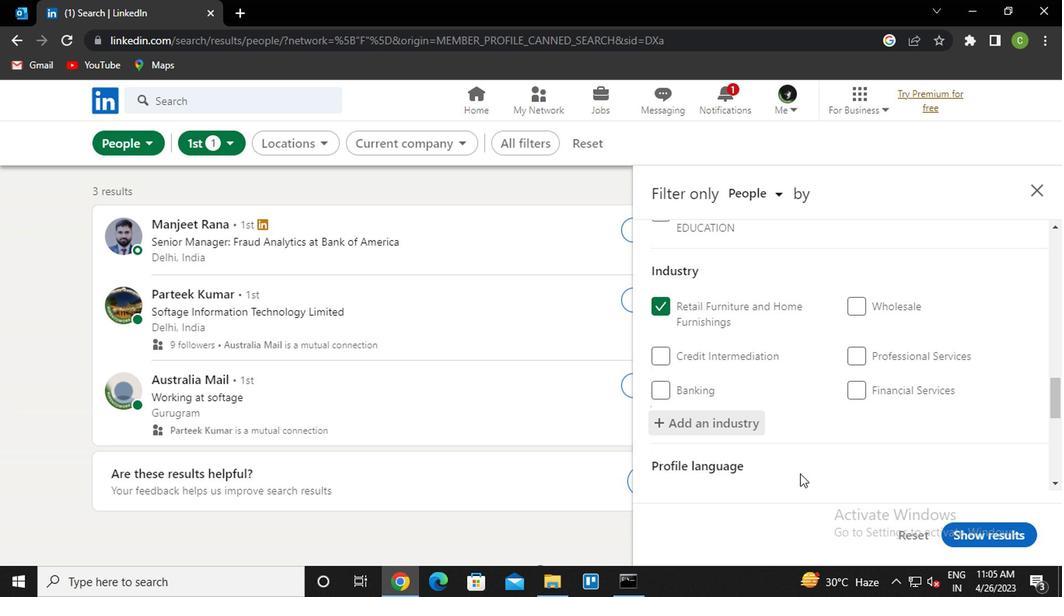 
Action: Mouse moved to (802, 479)
Screenshot: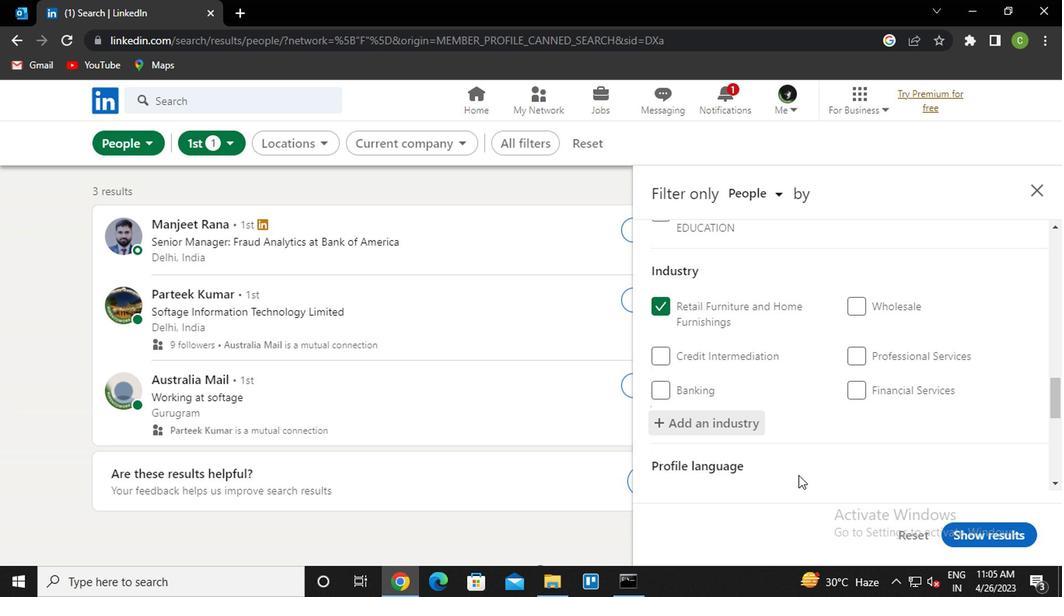 
Action: Mouse scrolled (802, 478) with delta (0, -1)
Screenshot: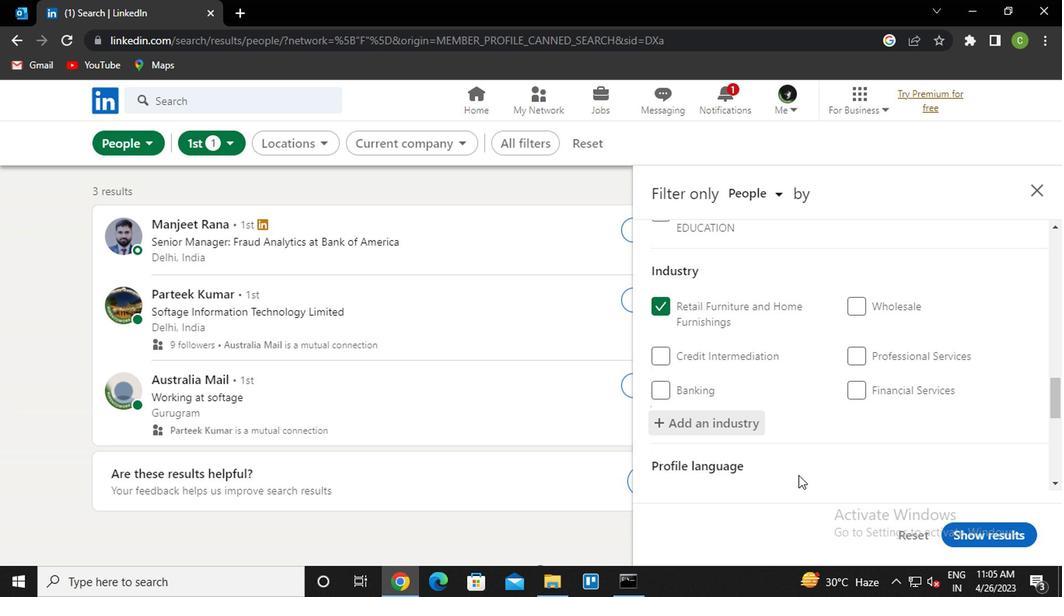 
Action: Mouse moved to (808, 476)
Screenshot: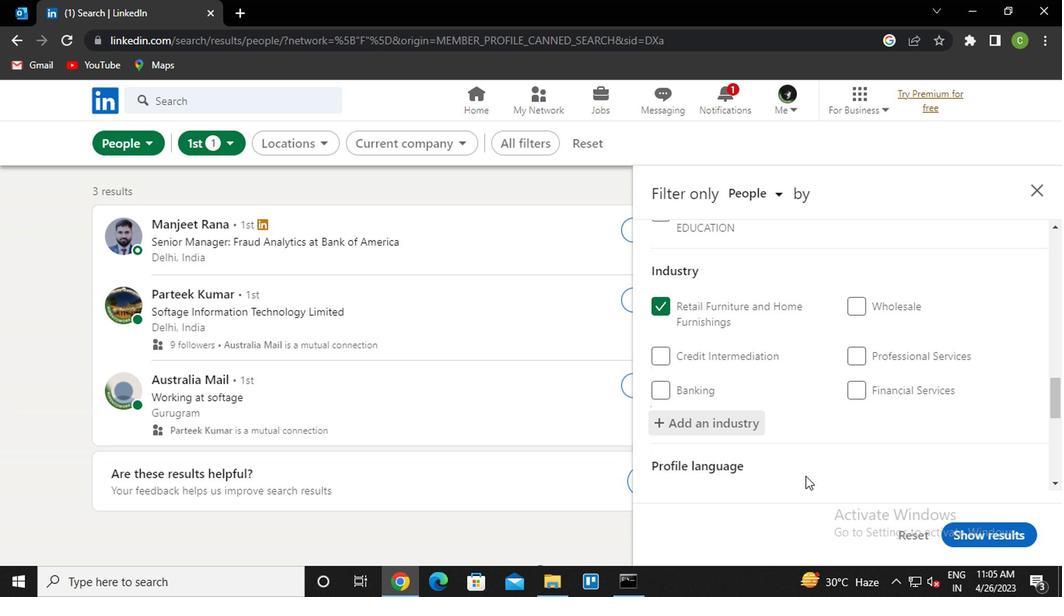 
Action: Mouse scrolled (808, 475) with delta (0, -1)
Screenshot: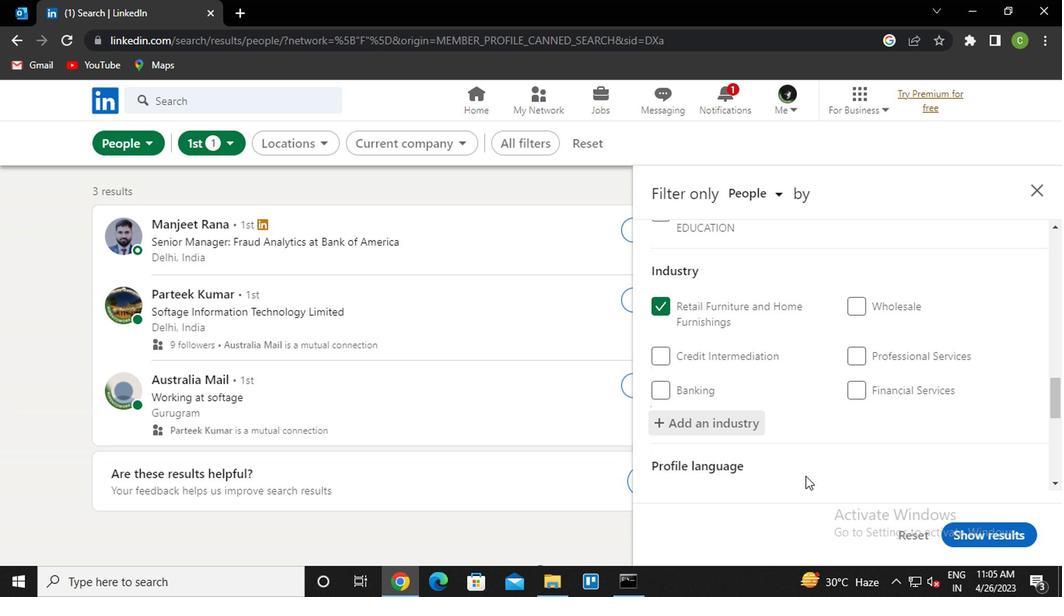 
Action: Mouse moved to (718, 437)
Screenshot: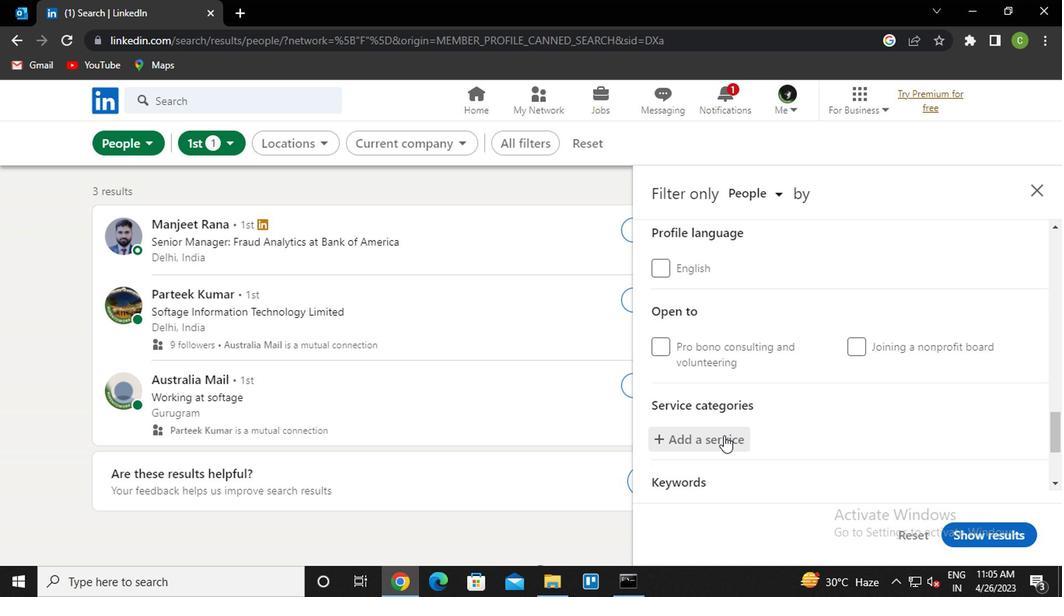 
Action: Mouse pressed left at (718, 437)
Screenshot: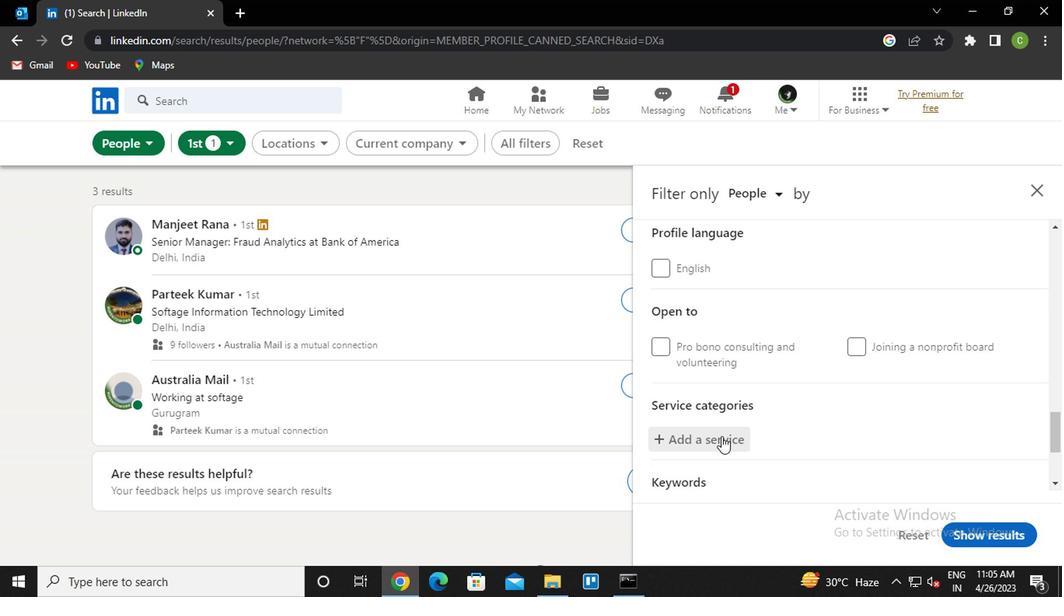 
Action: Key pressed <Key.caps_lock>p<Key.caps_lock>rnt<Key.backspace><Key.backspace>int<Key.space><Key.down><Key.enter>
Screenshot: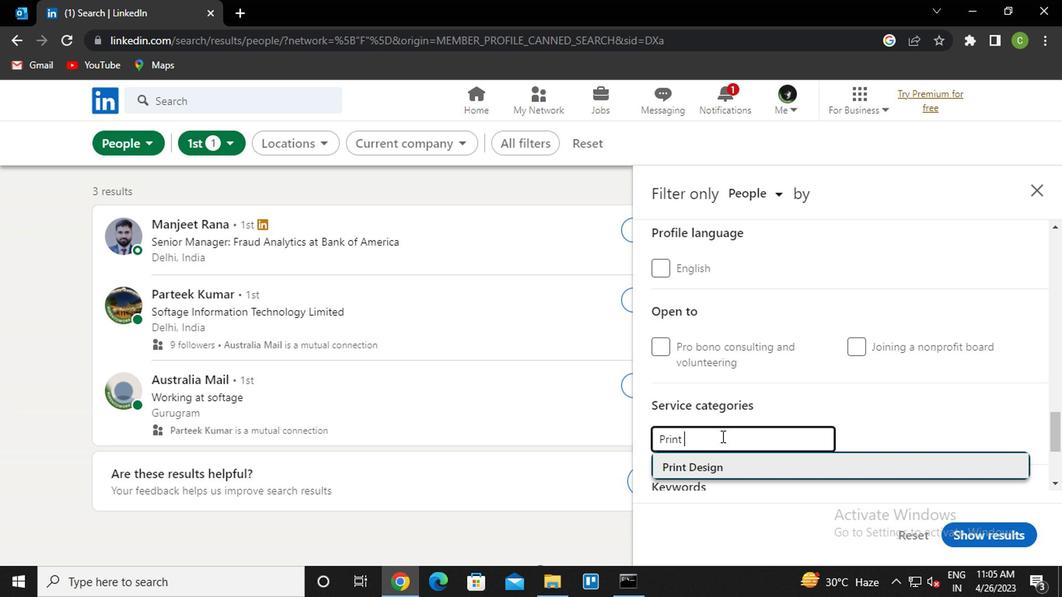 
Action: Mouse scrolled (718, 436) with delta (0, 0)
Screenshot: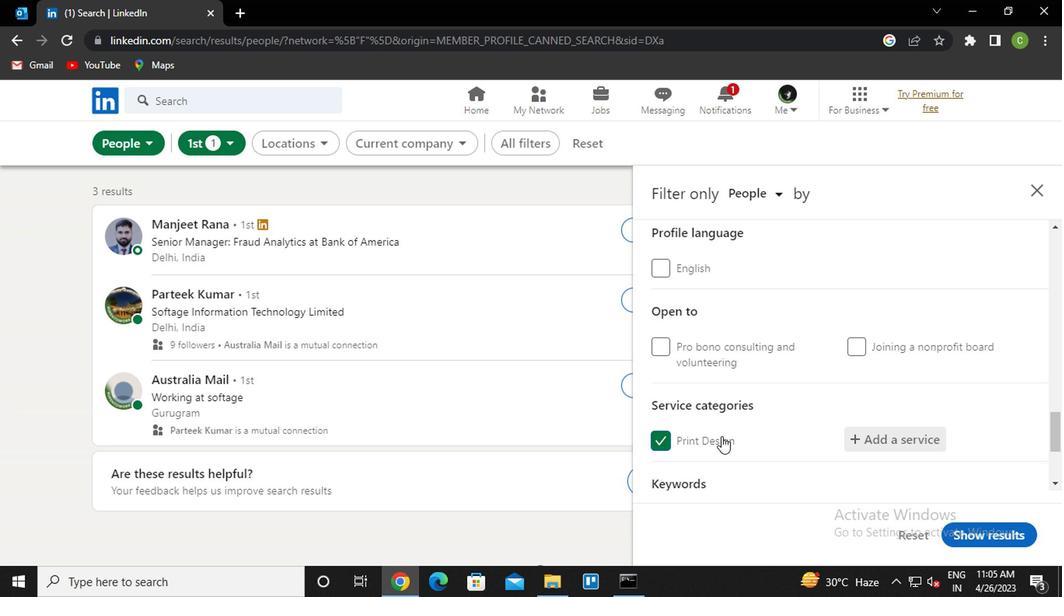 
Action: Mouse scrolled (718, 436) with delta (0, 0)
Screenshot: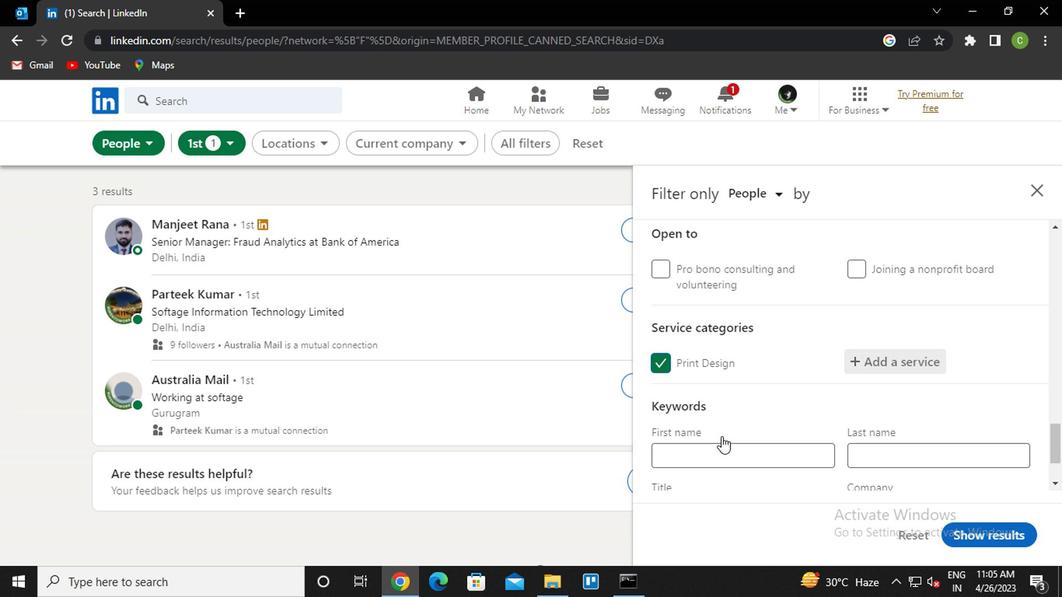 
Action: Mouse moved to (724, 431)
Screenshot: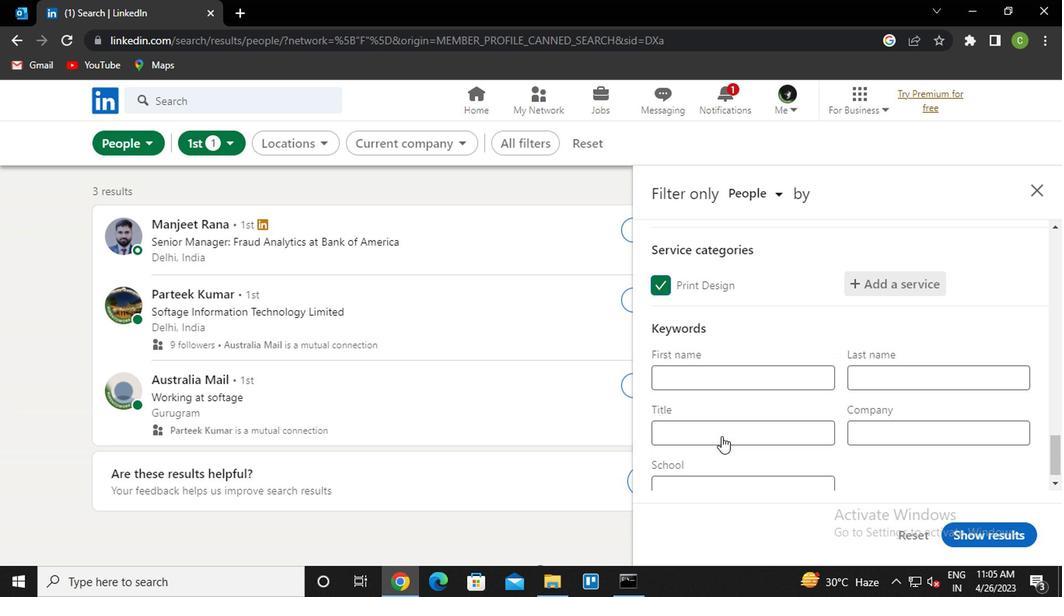 
Action: Mouse pressed left at (724, 431)
Screenshot: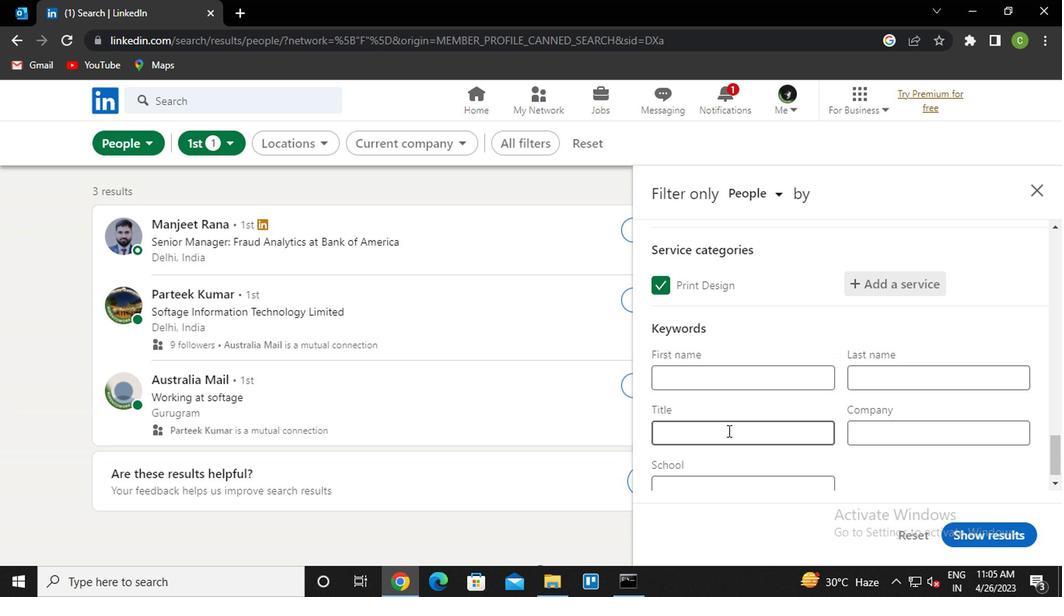 
Action: Key pressed <Key.caps_lock>v<Key.caps_lock>alet
Screenshot: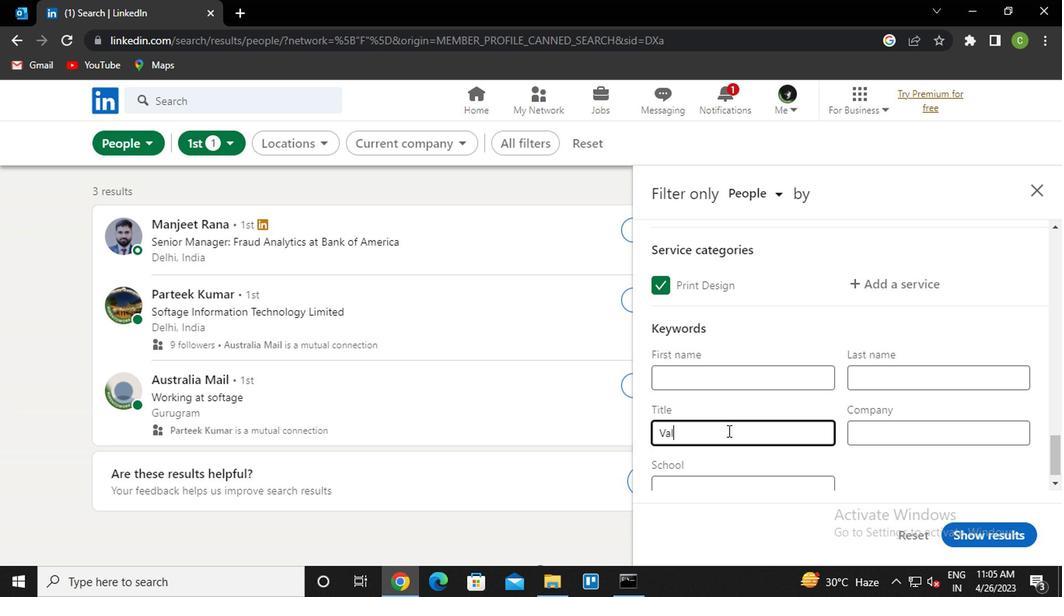 
Action: Mouse moved to (978, 530)
Screenshot: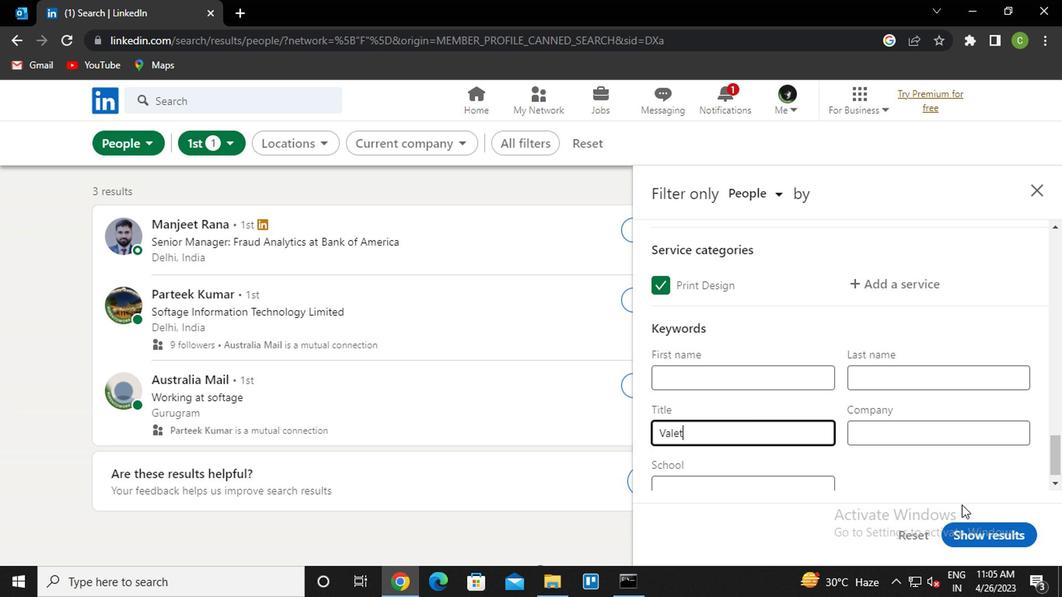 
Action: Mouse pressed left at (978, 530)
Screenshot: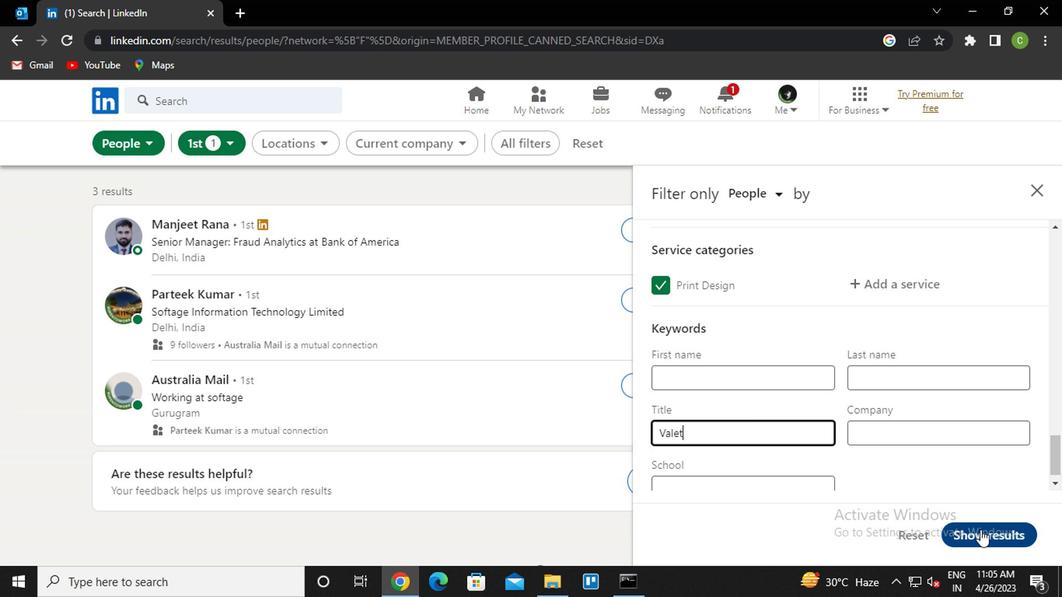 
Action: Mouse moved to (721, 495)
Screenshot: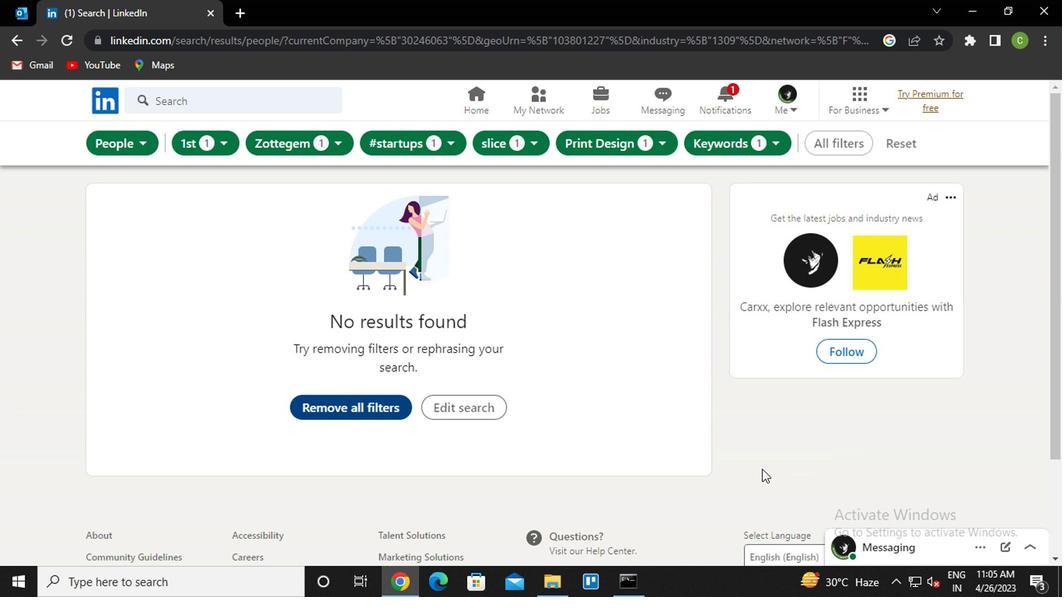 
